 Task: Look for space in Jāmtāra, India from 2nd September, 2023 to 6th September, 2023 for 2 adults in price range Rs.15000 to Rs.20000. Place can be entire place with 1  bedroom having 1 bed and 1 bathroom. Property type can be house, flat, guest house, hotel. Booking option can be shelf check-in. Required host language is English.
Action: Mouse moved to (440, 111)
Screenshot: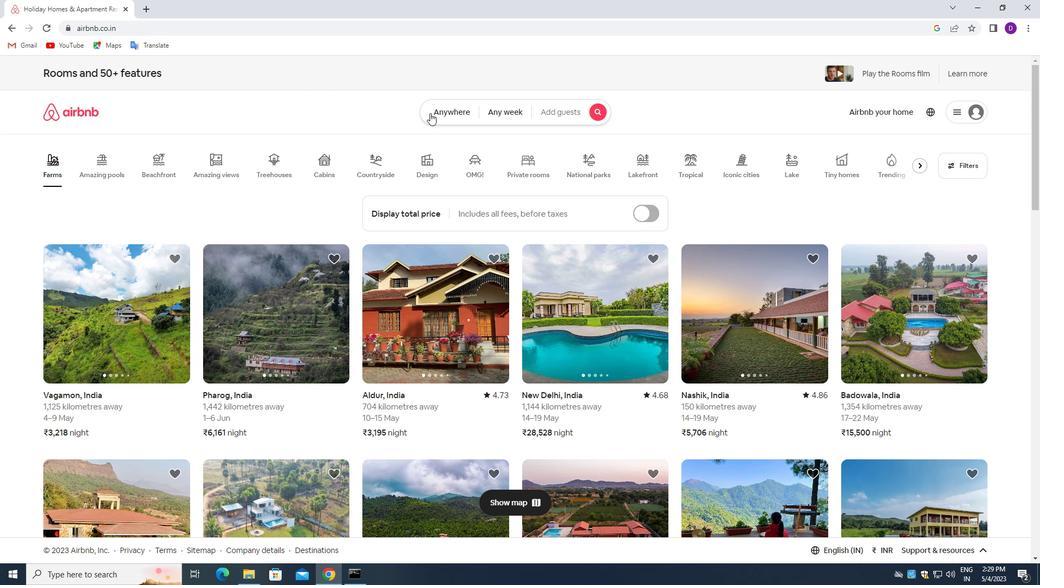 
Action: Mouse pressed left at (440, 111)
Screenshot: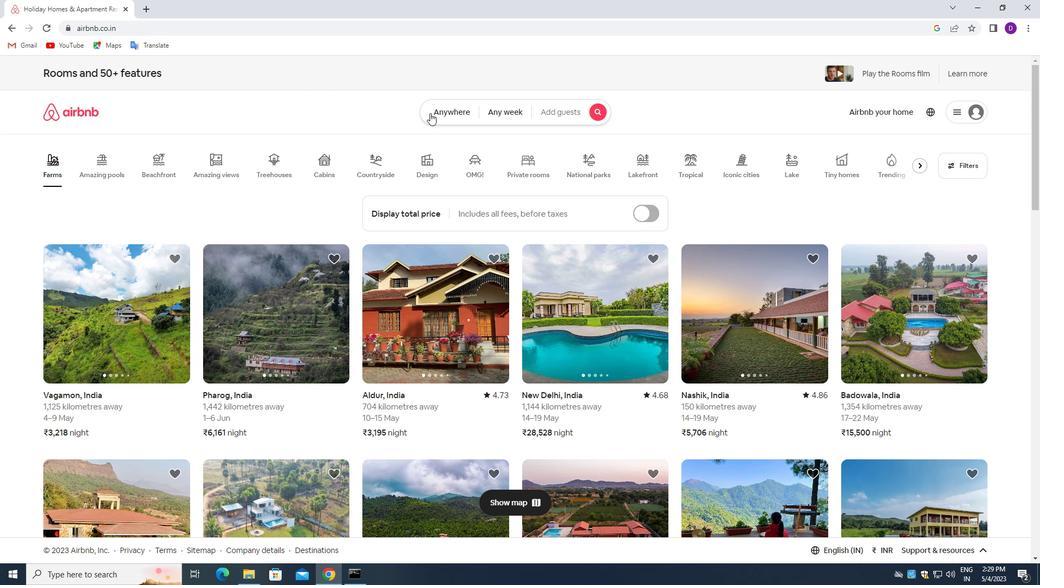 
Action: Mouse moved to (375, 152)
Screenshot: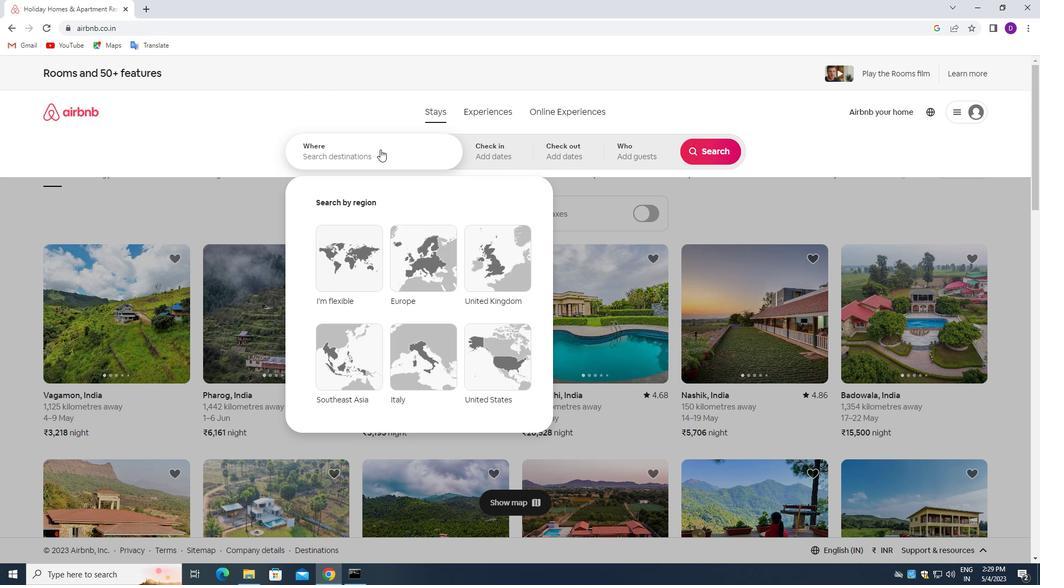 
Action: Mouse pressed left at (375, 152)
Screenshot: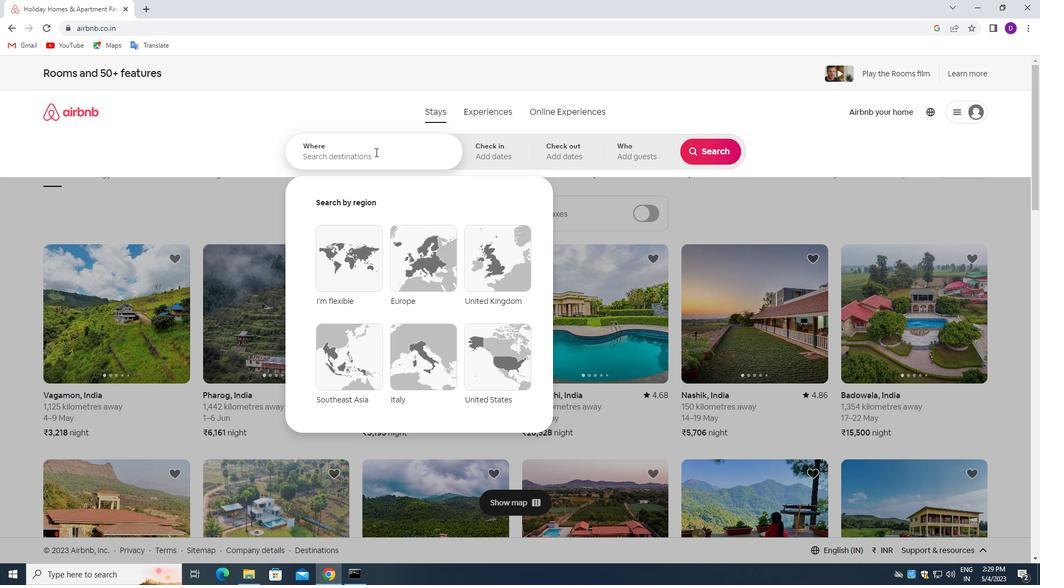 
Action: Mouse moved to (228, 141)
Screenshot: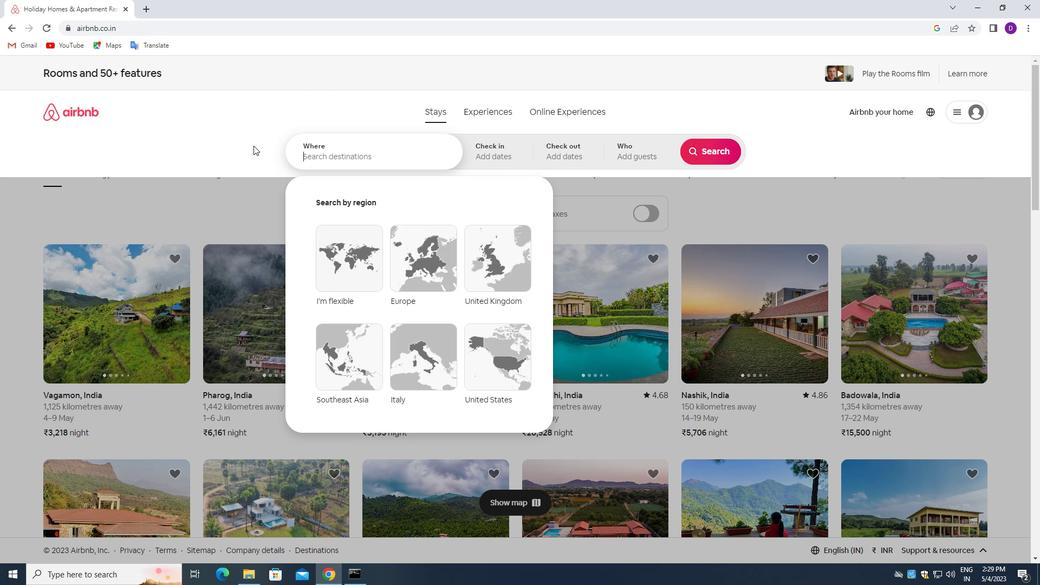 
Action: Key pressed <Key.shift>JAMTARA,<Key.space><Key.shift>INDIA<Key.enter>
Screenshot: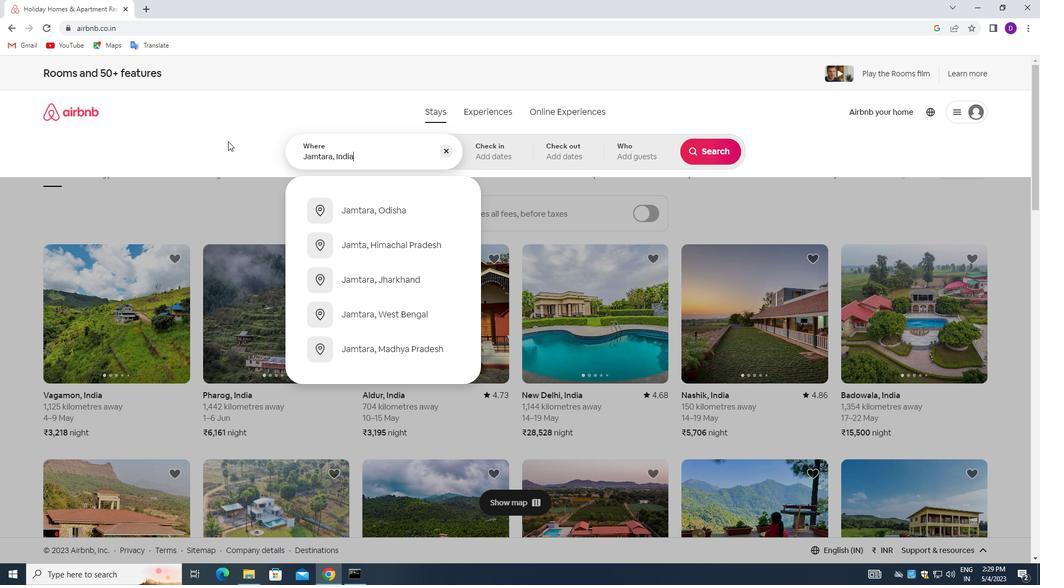
Action: Mouse moved to (705, 239)
Screenshot: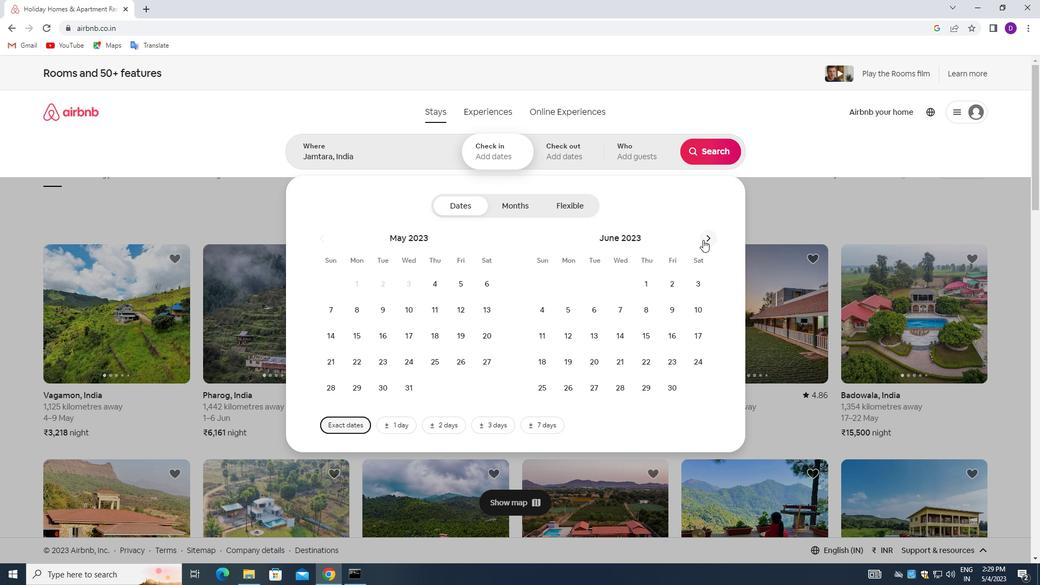 
Action: Mouse pressed left at (705, 239)
Screenshot: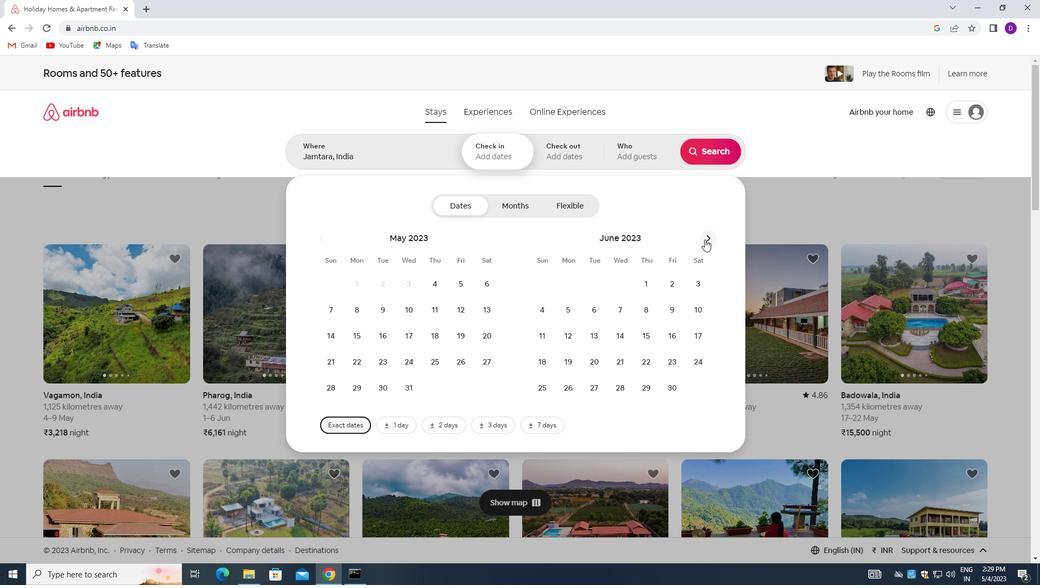 
Action: Mouse pressed left at (705, 239)
Screenshot: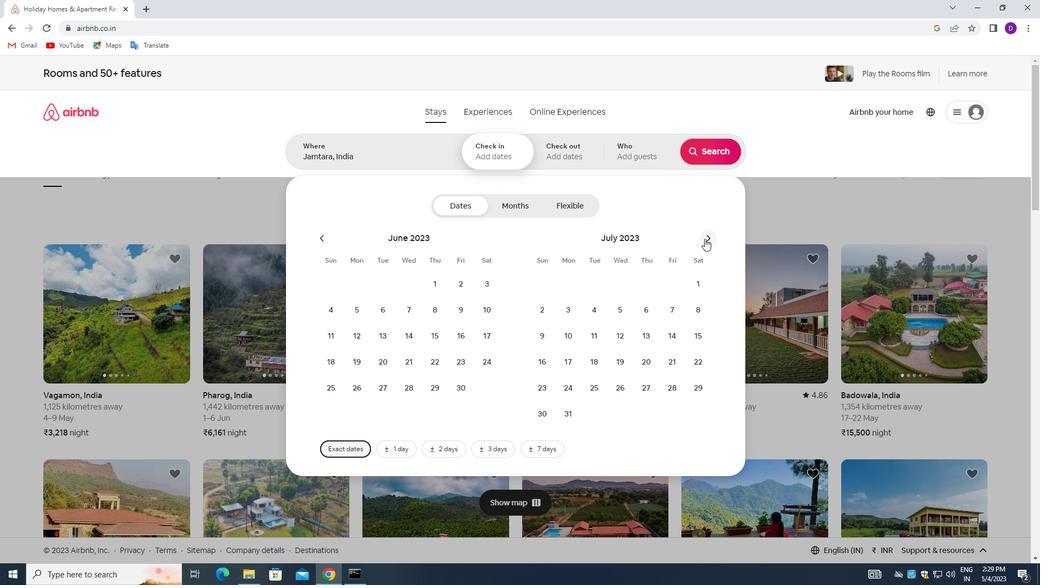 
Action: Mouse pressed left at (705, 239)
Screenshot: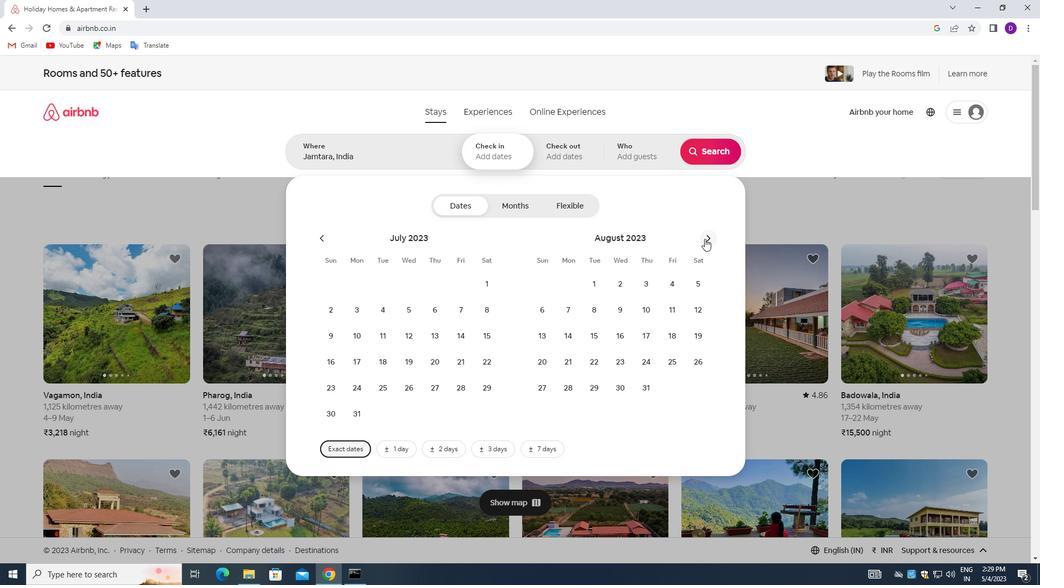 
Action: Mouse moved to (695, 278)
Screenshot: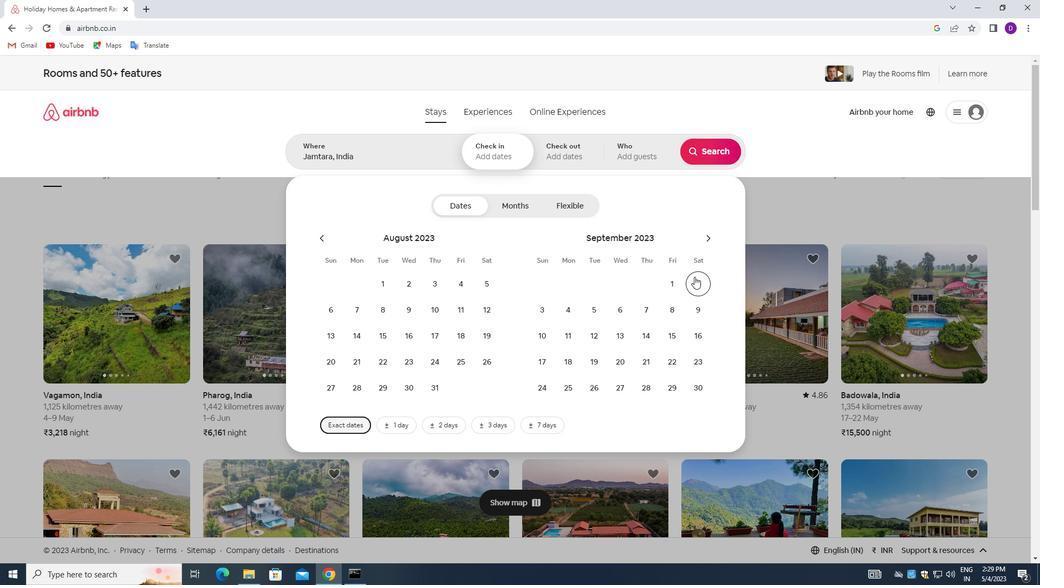 
Action: Mouse pressed left at (695, 278)
Screenshot: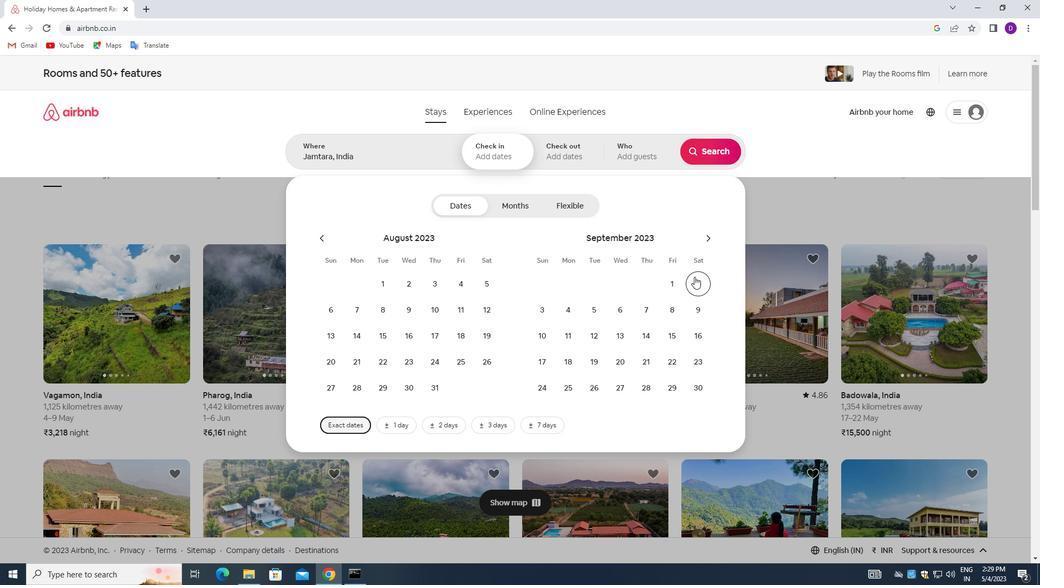 
Action: Mouse moved to (621, 308)
Screenshot: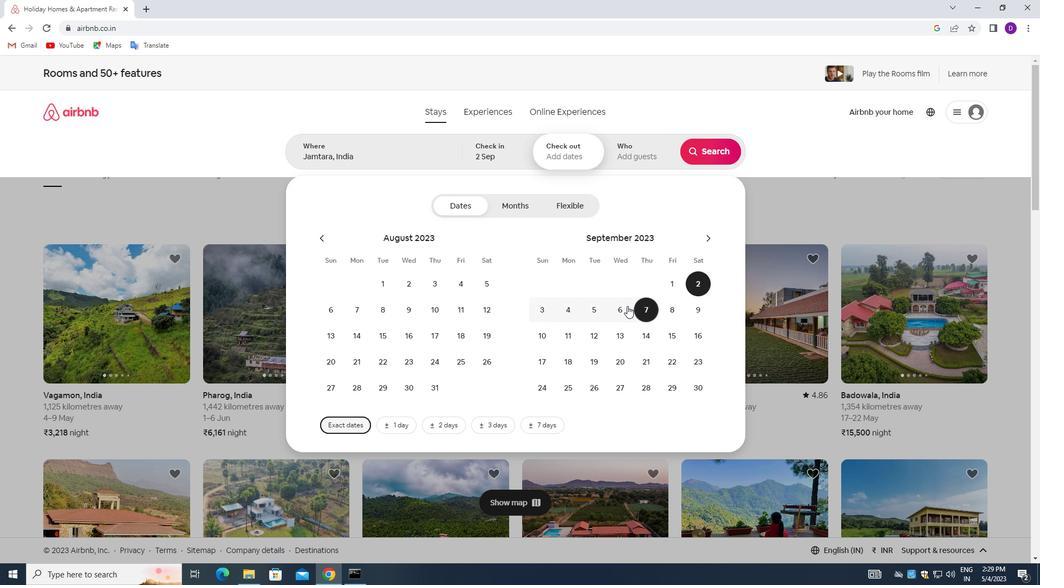 
Action: Mouse pressed left at (621, 308)
Screenshot: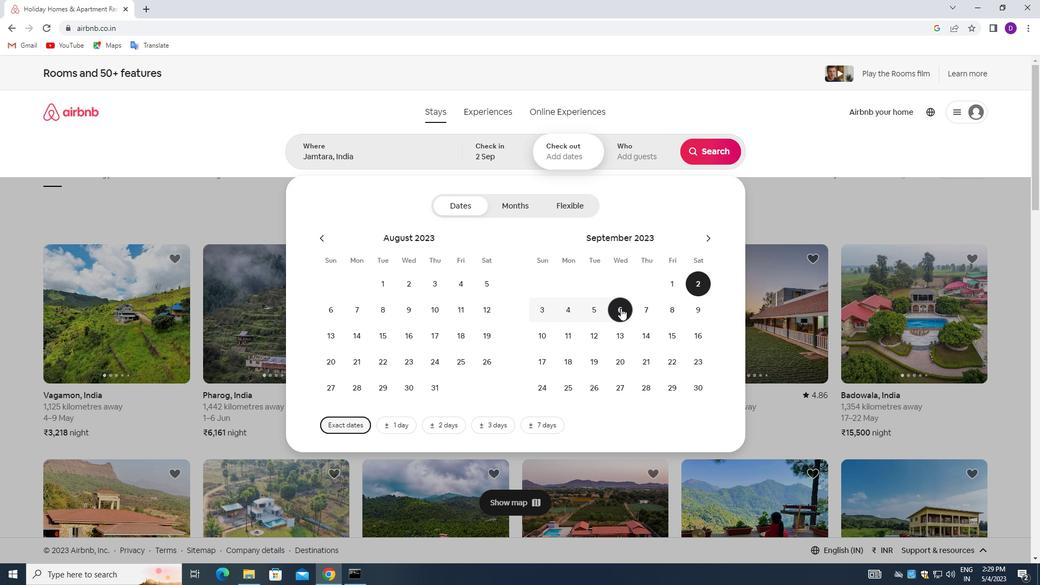 
Action: Mouse moved to (635, 156)
Screenshot: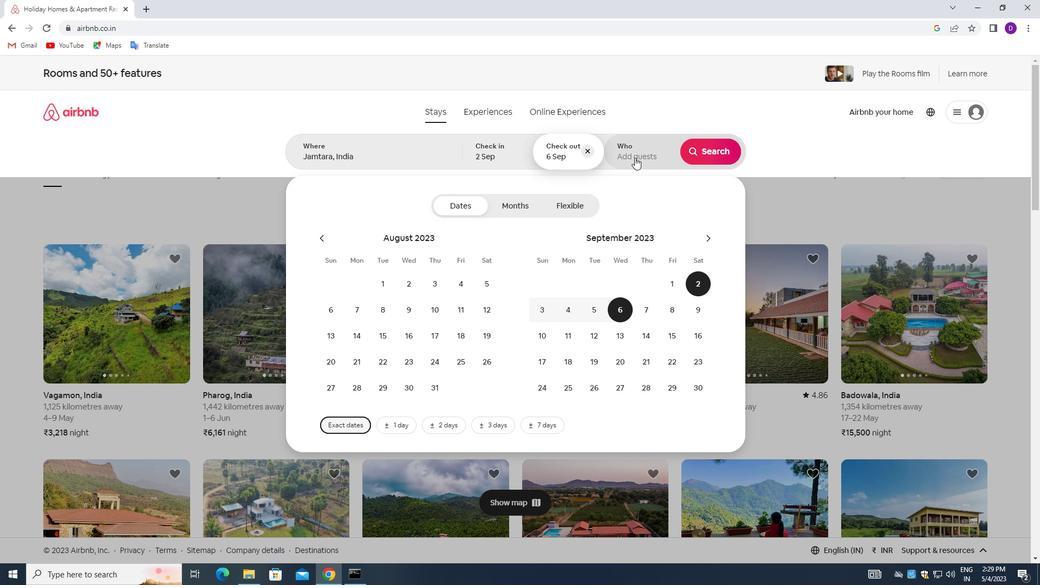 
Action: Mouse pressed left at (635, 156)
Screenshot: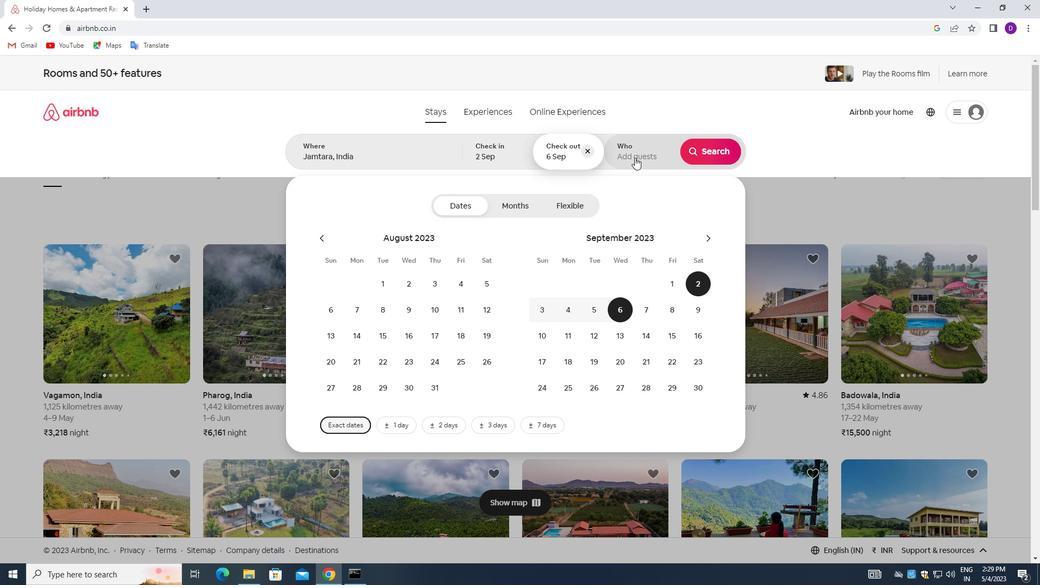 
Action: Mouse moved to (719, 205)
Screenshot: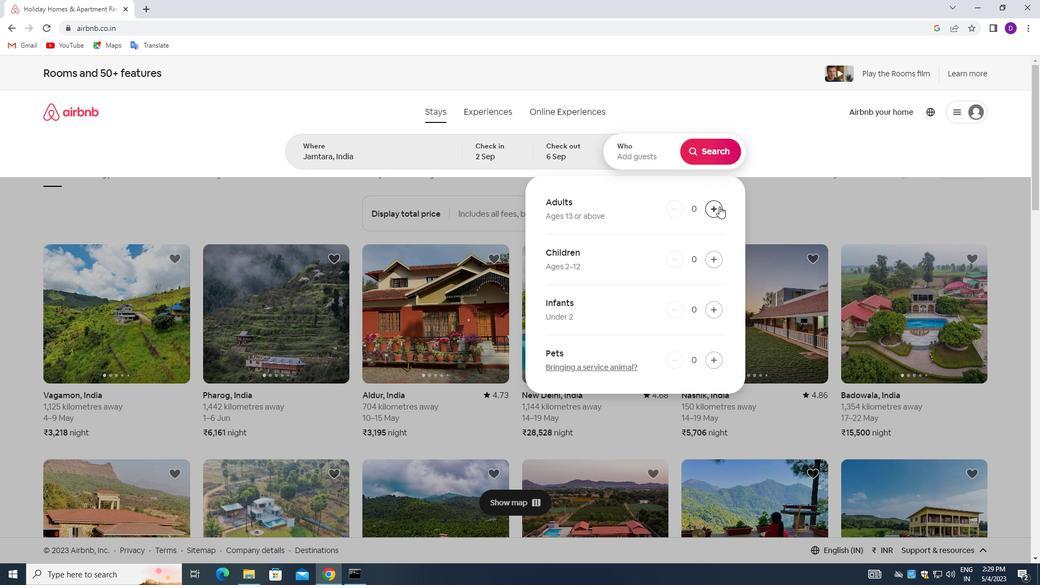 
Action: Mouse pressed left at (719, 205)
Screenshot: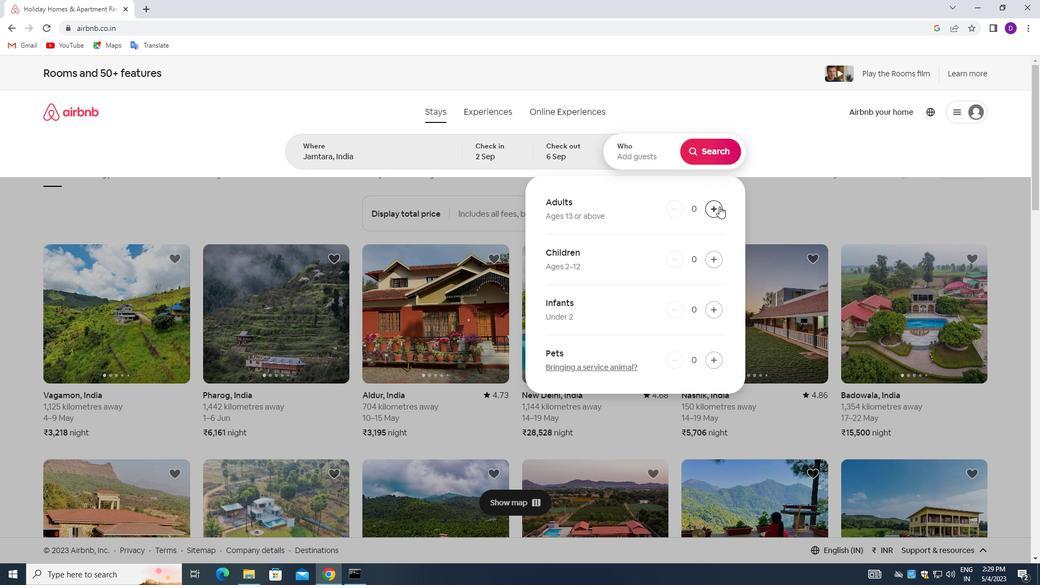 
Action: Mouse pressed left at (719, 205)
Screenshot: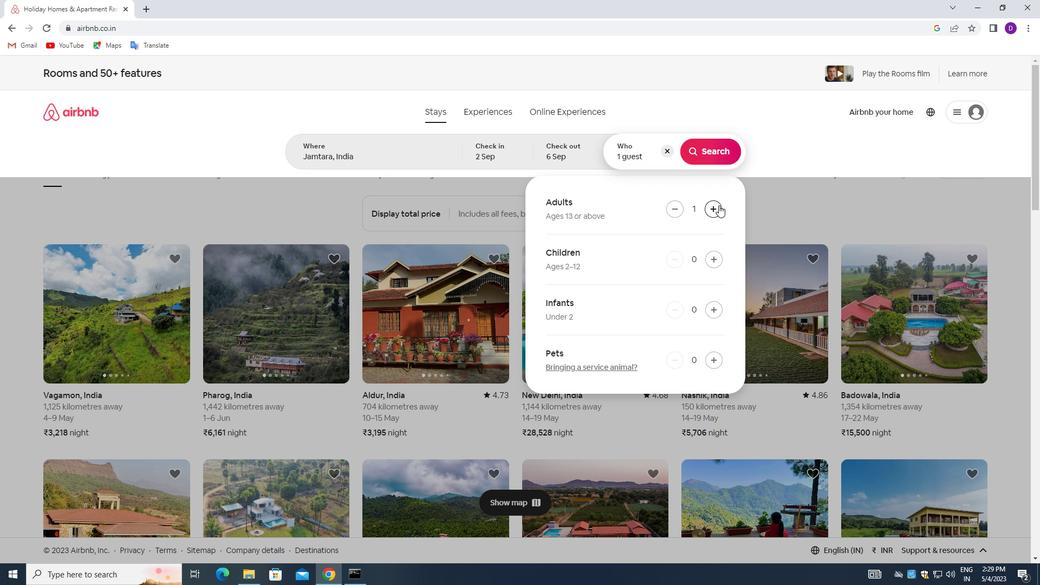 
Action: Mouse moved to (707, 144)
Screenshot: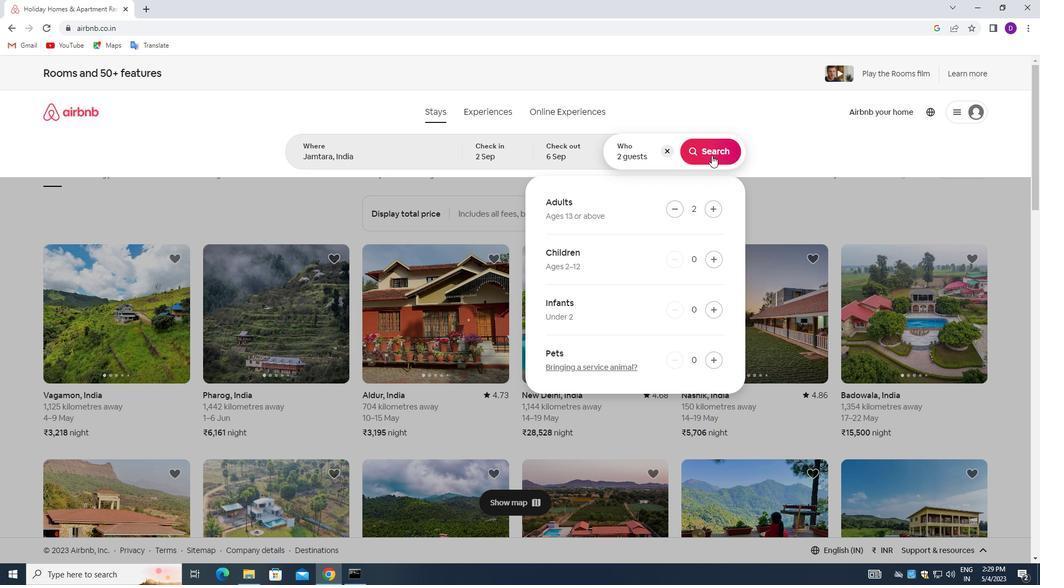 
Action: Mouse pressed left at (707, 144)
Screenshot: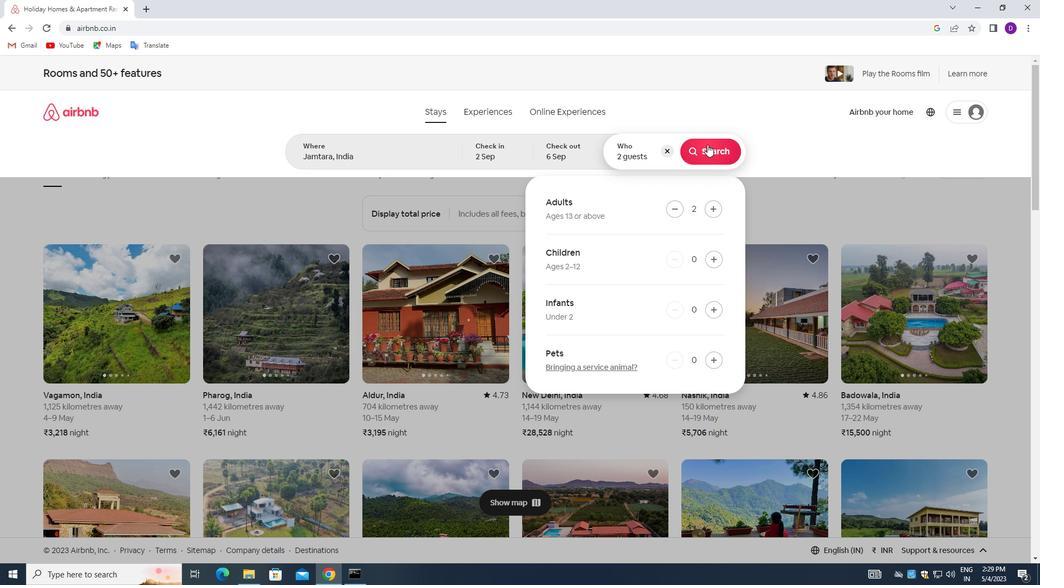 
Action: Mouse moved to (990, 121)
Screenshot: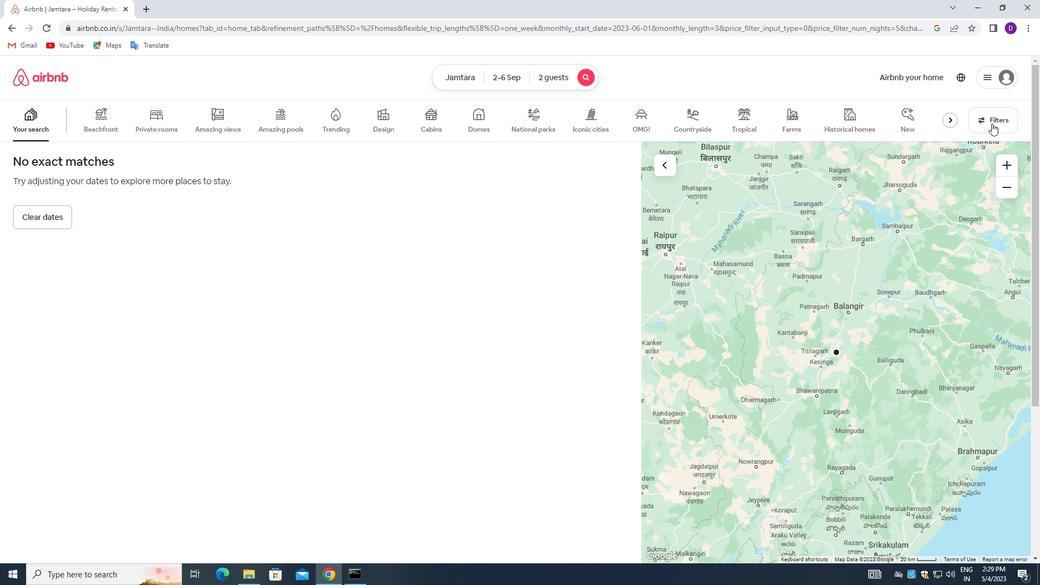 
Action: Mouse pressed left at (990, 121)
Screenshot: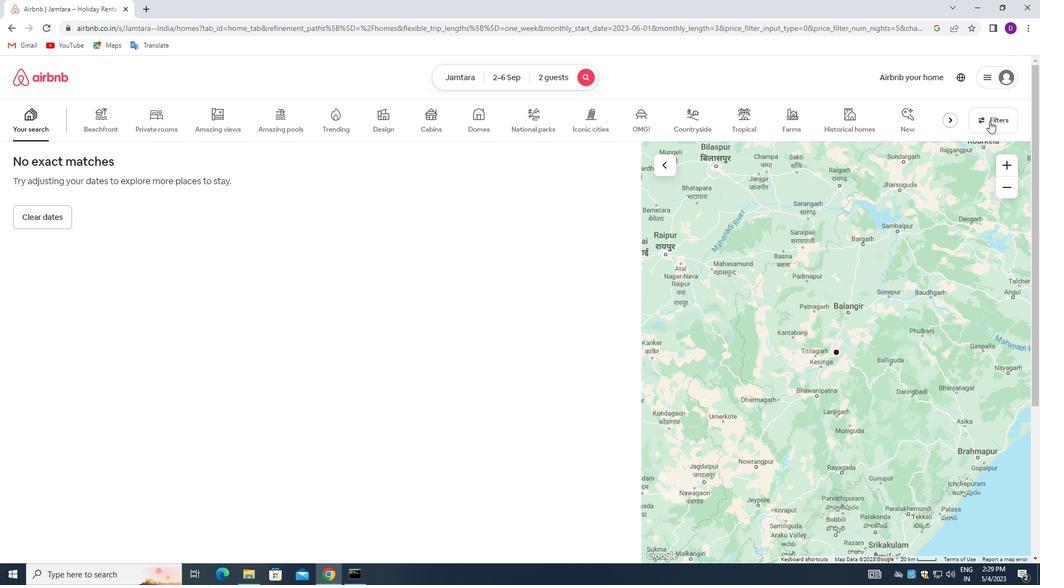 
Action: Mouse moved to (376, 190)
Screenshot: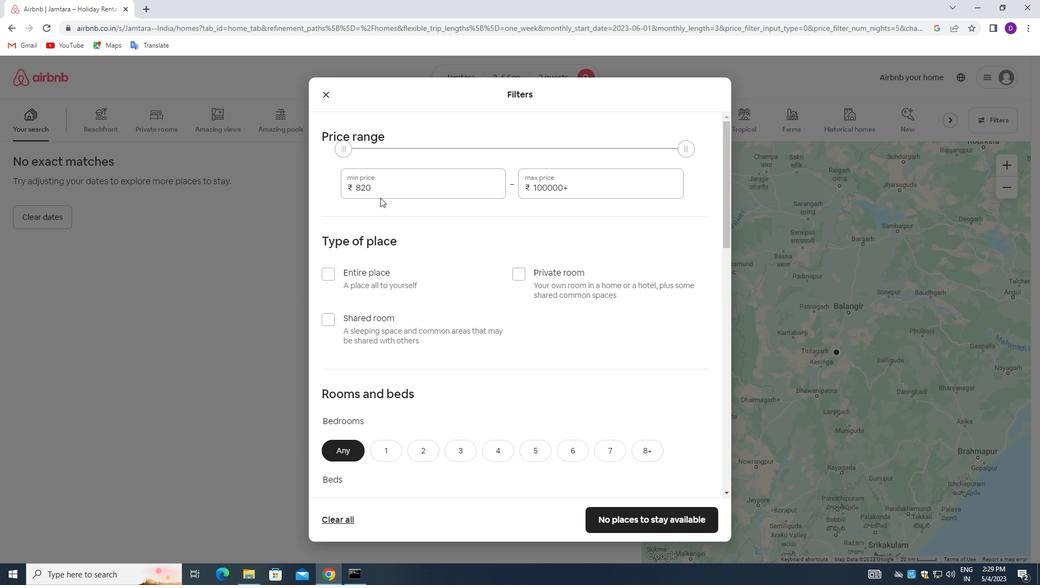 
Action: Mouse pressed left at (376, 190)
Screenshot: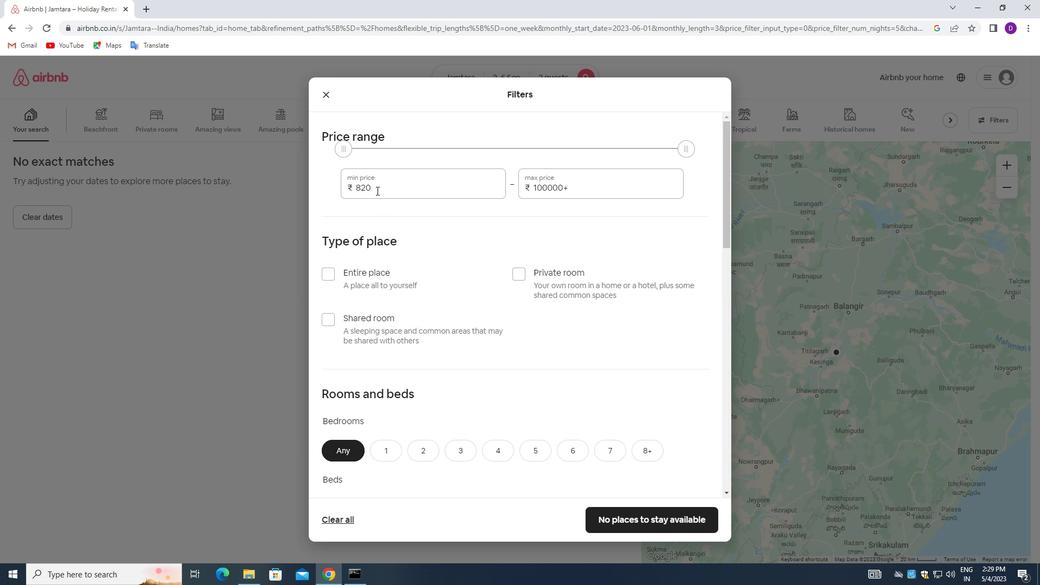 
Action: Mouse pressed left at (376, 190)
Screenshot: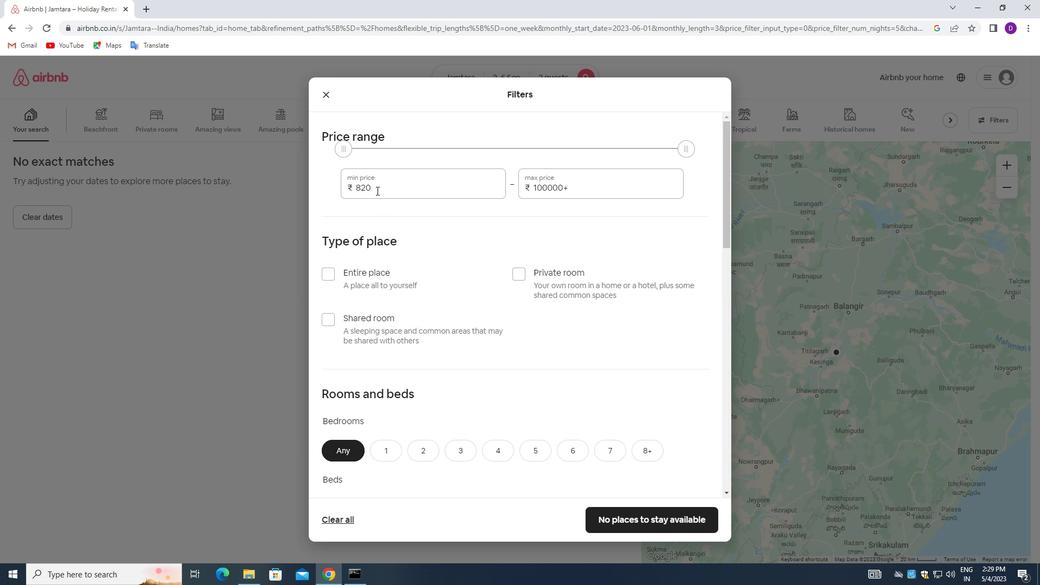 
Action: Key pressed 15000<Key.tab>20000
Screenshot: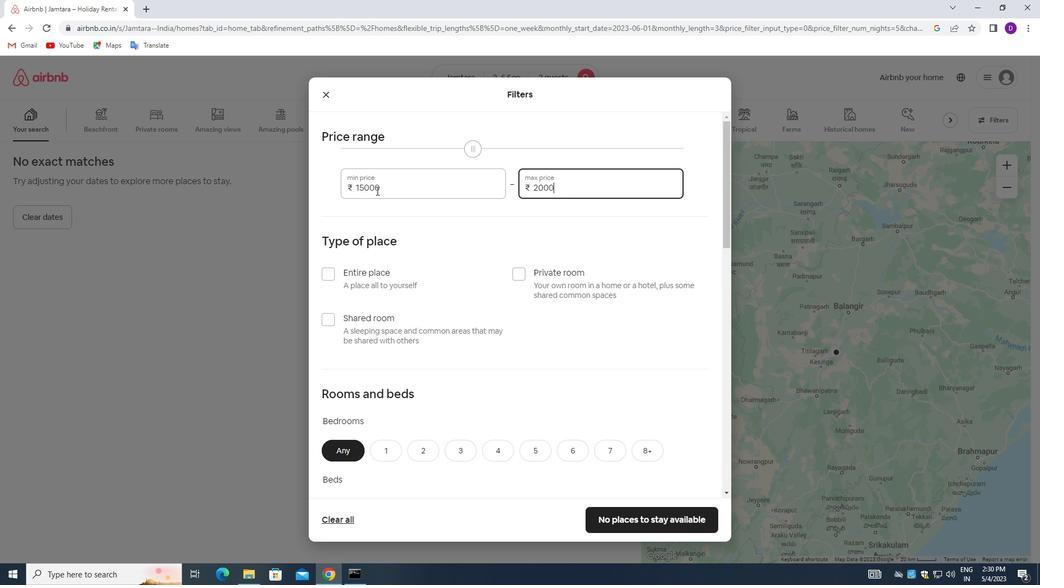 
Action: Mouse moved to (447, 275)
Screenshot: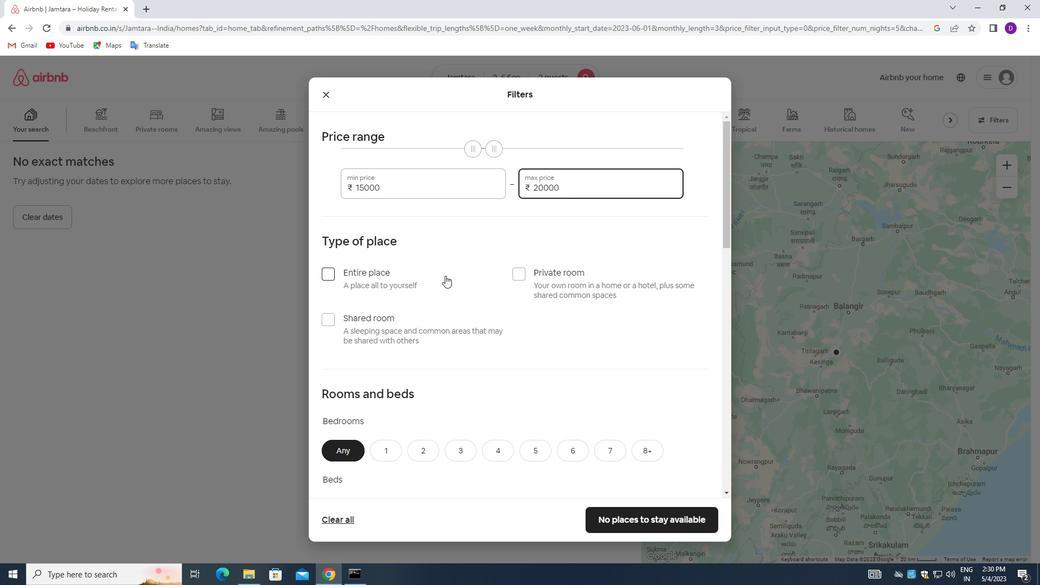 
Action: Mouse scrolled (447, 275) with delta (0, 0)
Screenshot: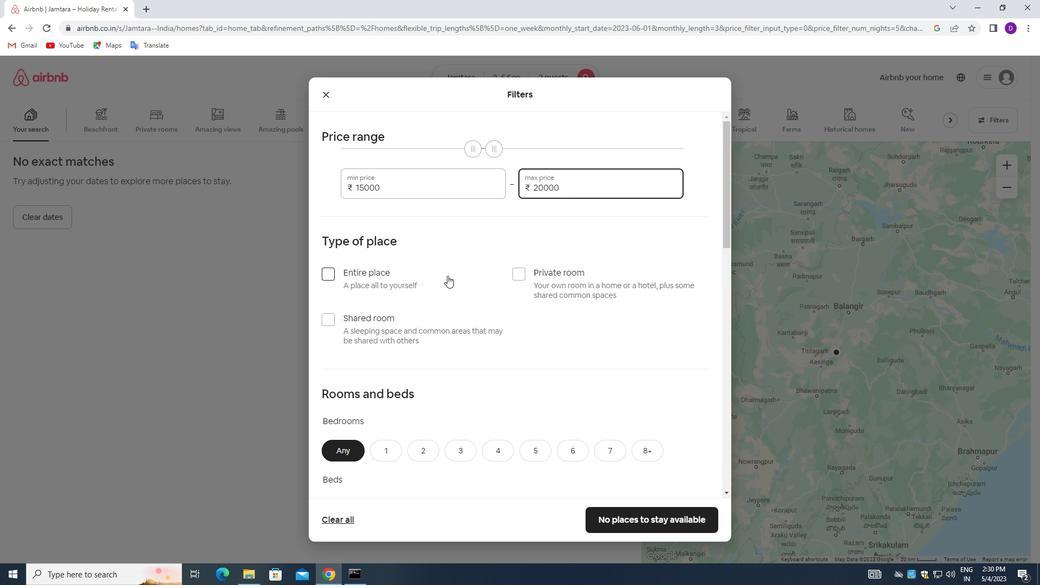 
Action: Mouse moved to (334, 220)
Screenshot: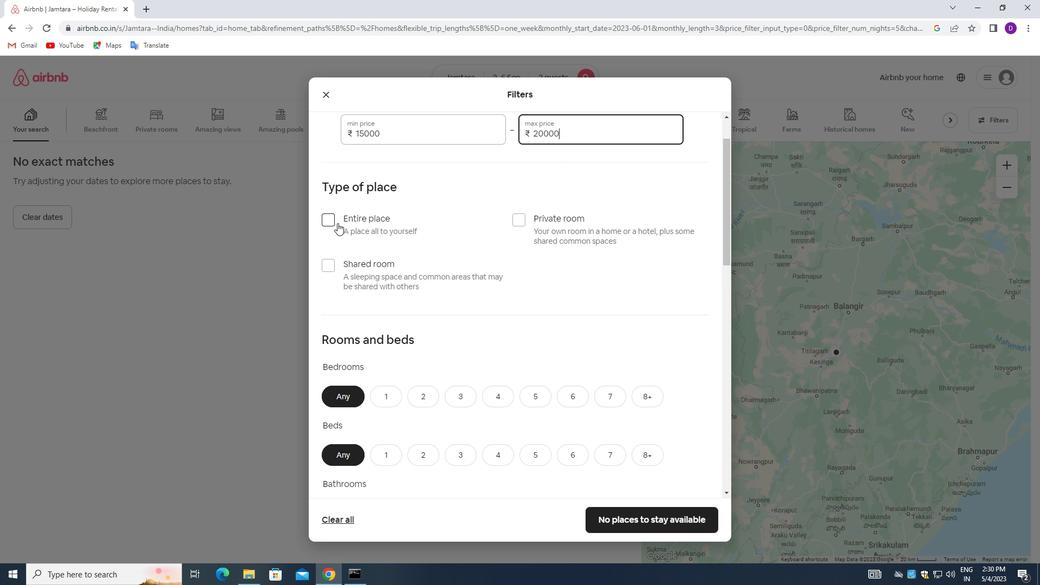 
Action: Mouse pressed left at (334, 220)
Screenshot: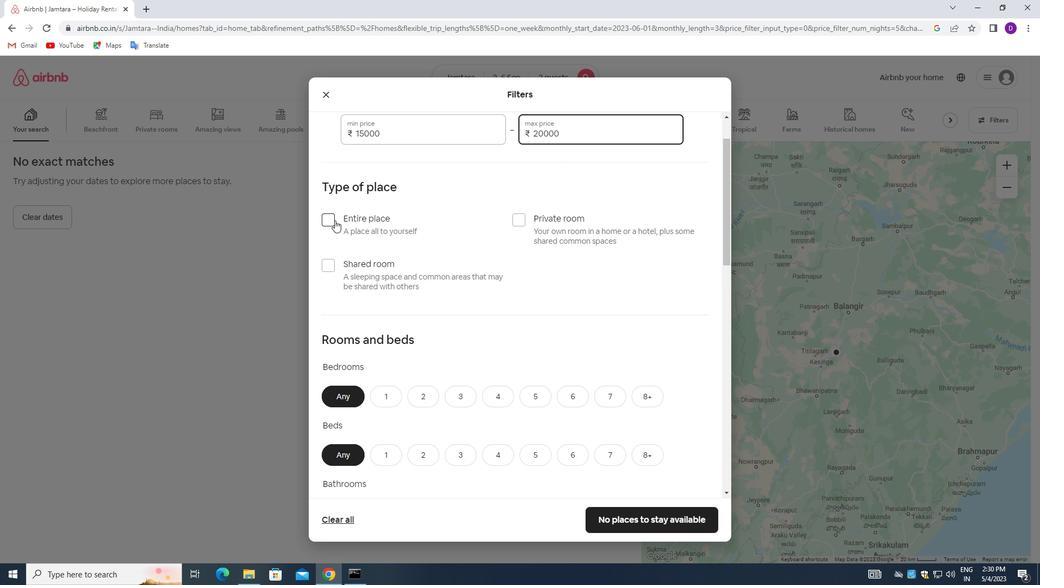 
Action: Mouse moved to (423, 242)
Screenshot: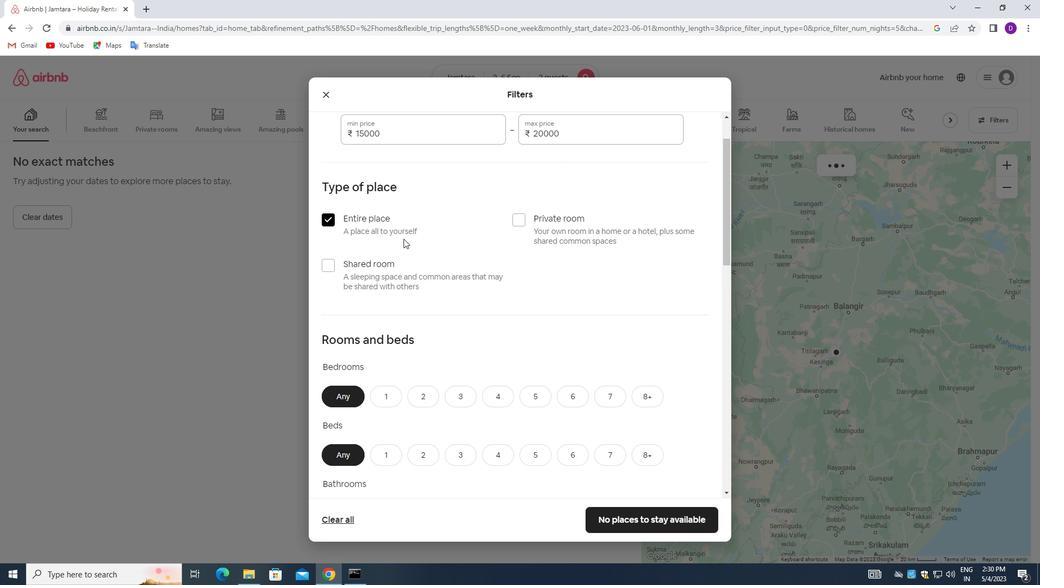 
Action: Mouse scrolled (423, 242) with delta (0, 0)
Screenshot: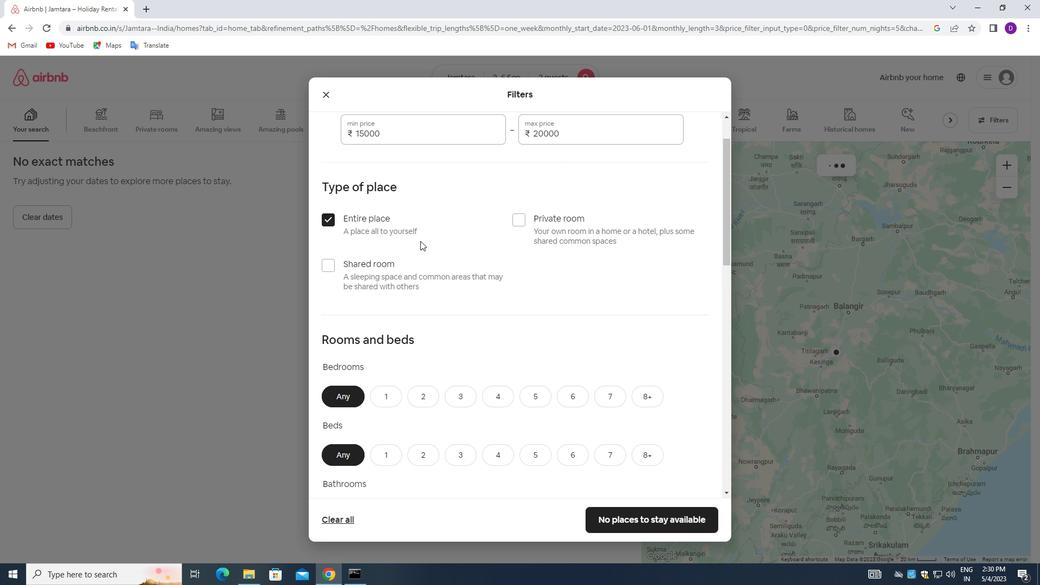
Action: Mouse moved to (423, 243)
Screenshot: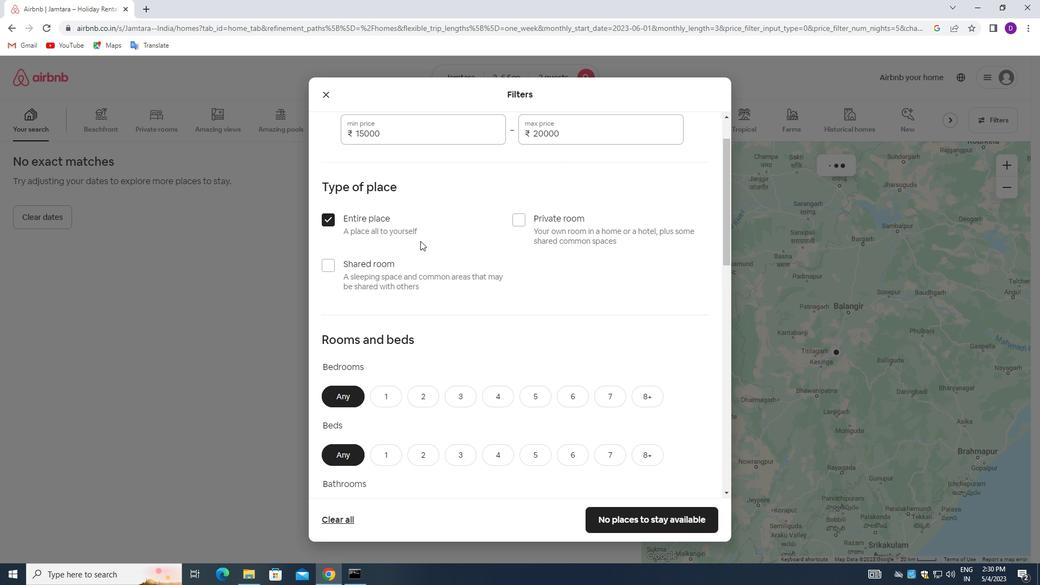 
Action: Mouse scrolled (423, 243) with delta (0, 0)
Screenshot: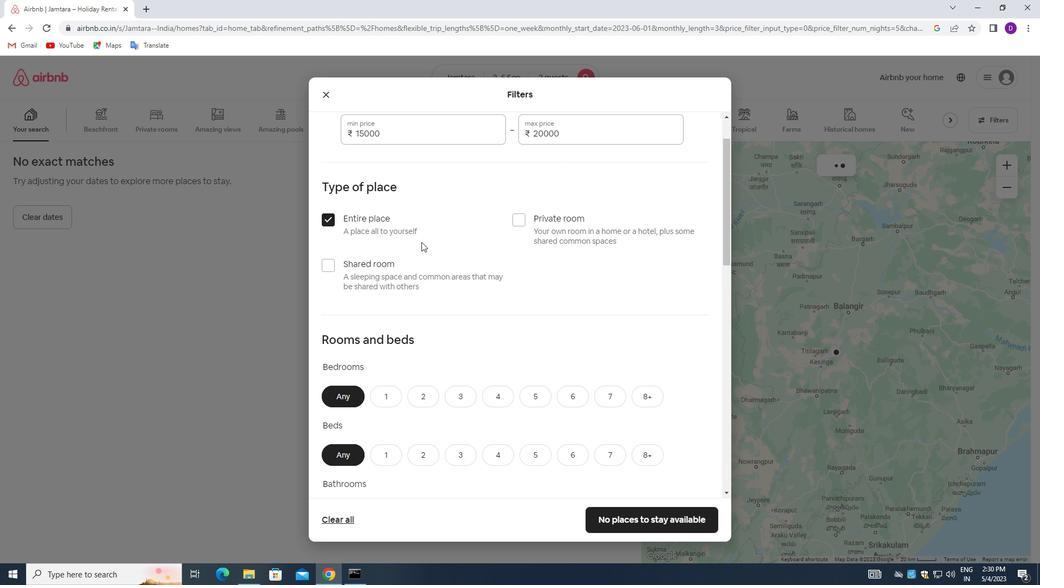 
Action: Mouse scrolled (423, 243) with delta (0, 0)
Screenshot: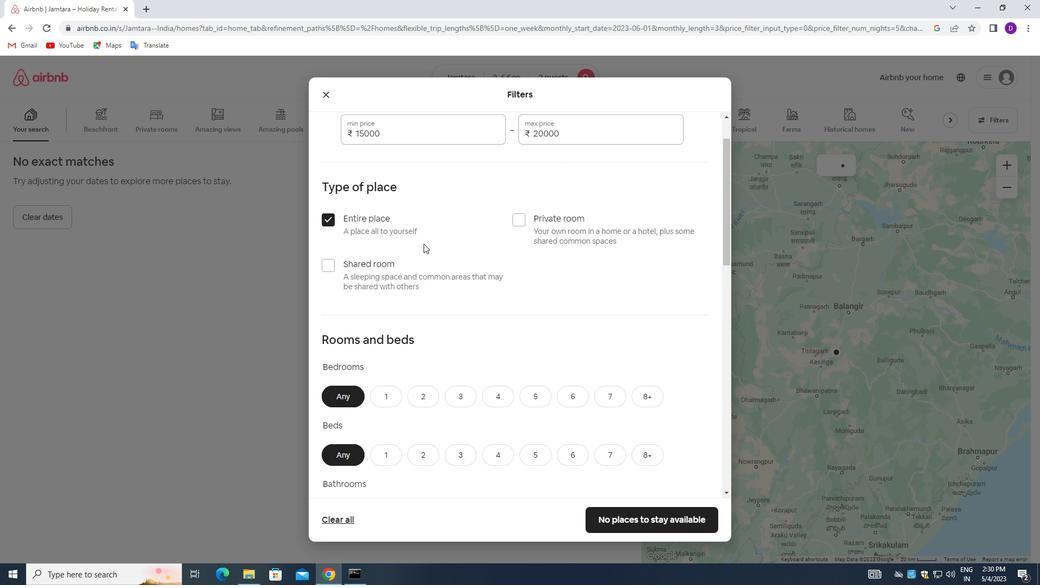 
Action: Mouse moved to (390, 236)
Screenshot: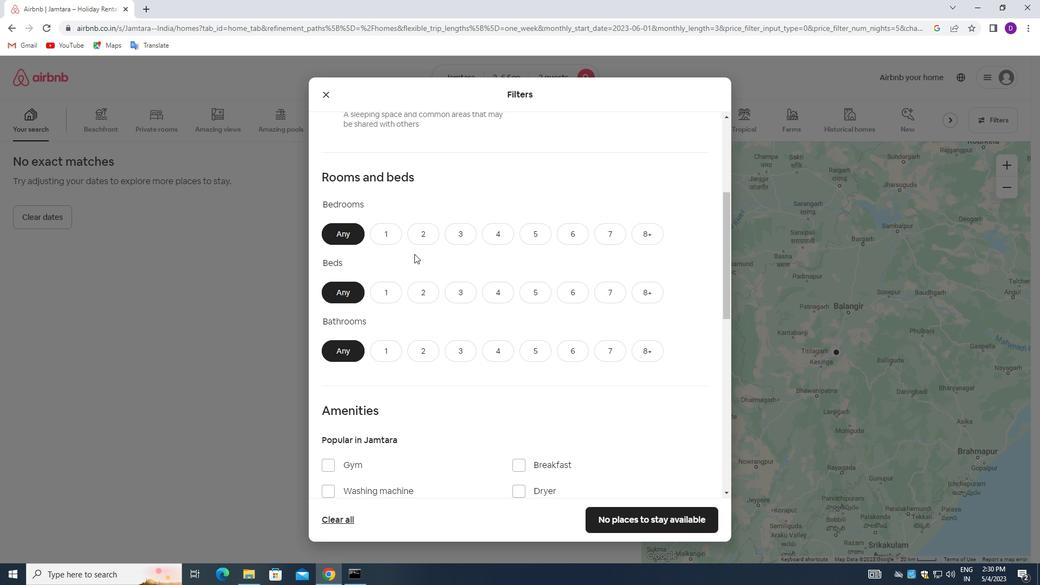 
Action: Mouse pressed left at (390, 236)
Screenshot: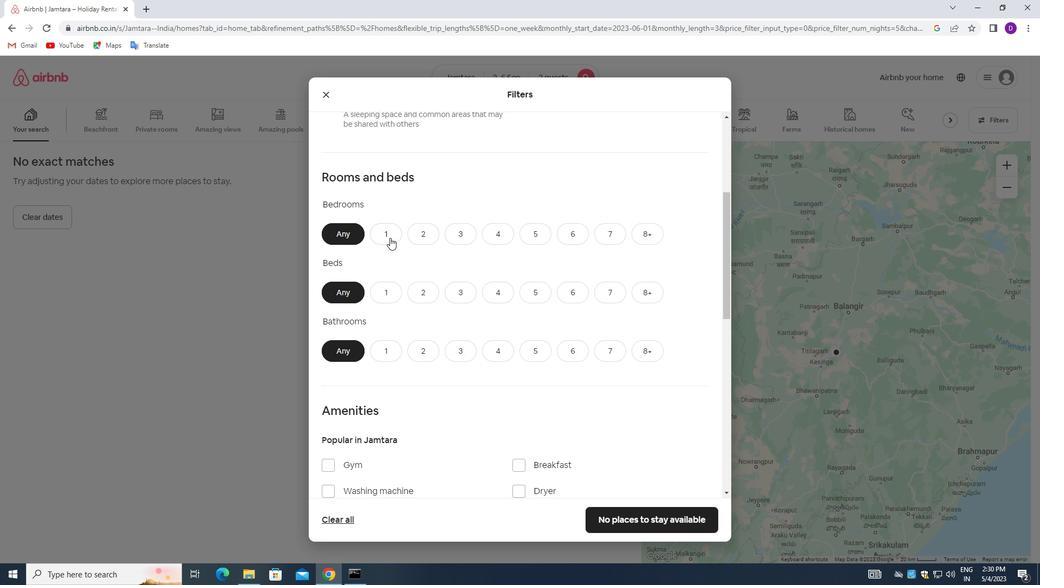 
Action: Mouse moved to (388, 286)
Screenshot: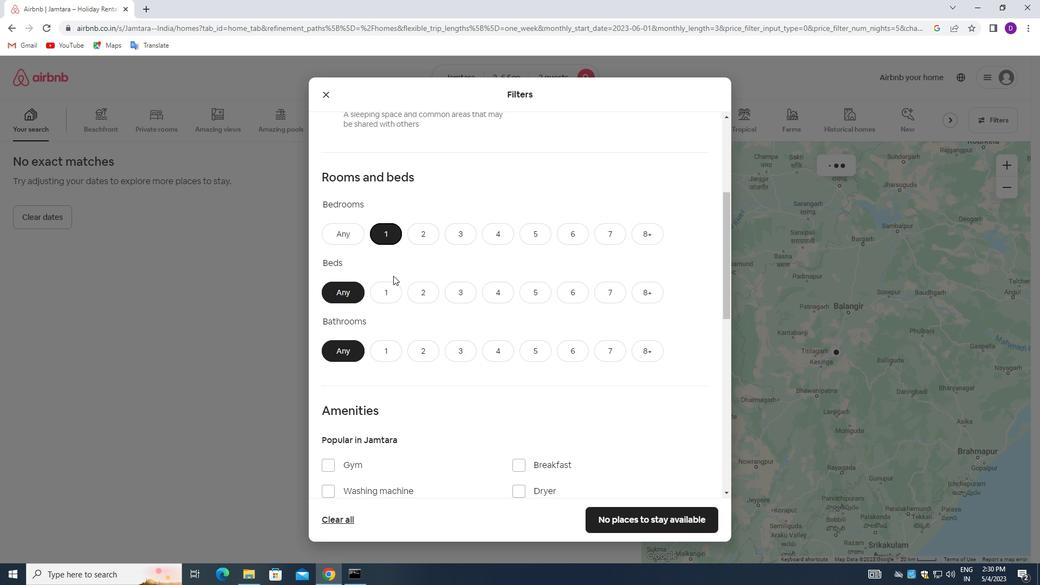 
Action: Mouse pressed left at (388, 286)
Screenshot: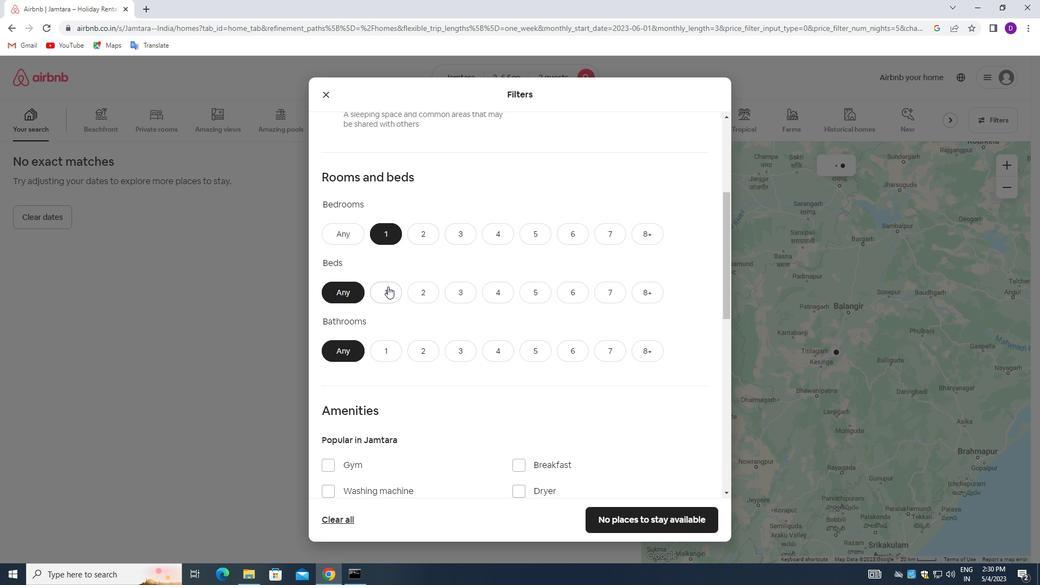 
Action: Mouse moved to (395, 352)
Screenshot: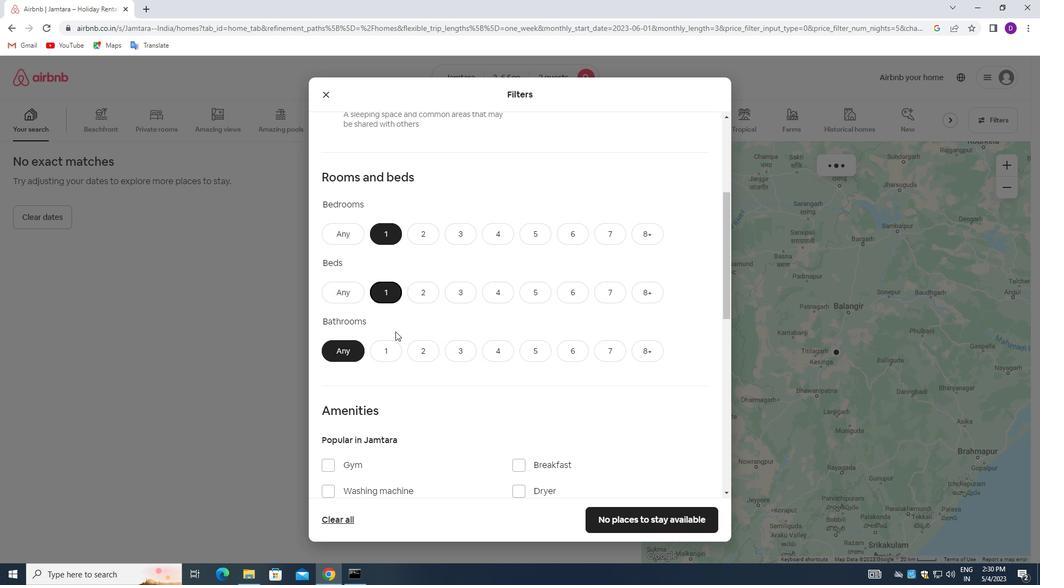 
Action: Mouse pressed left at (395, 352)
Screenshot: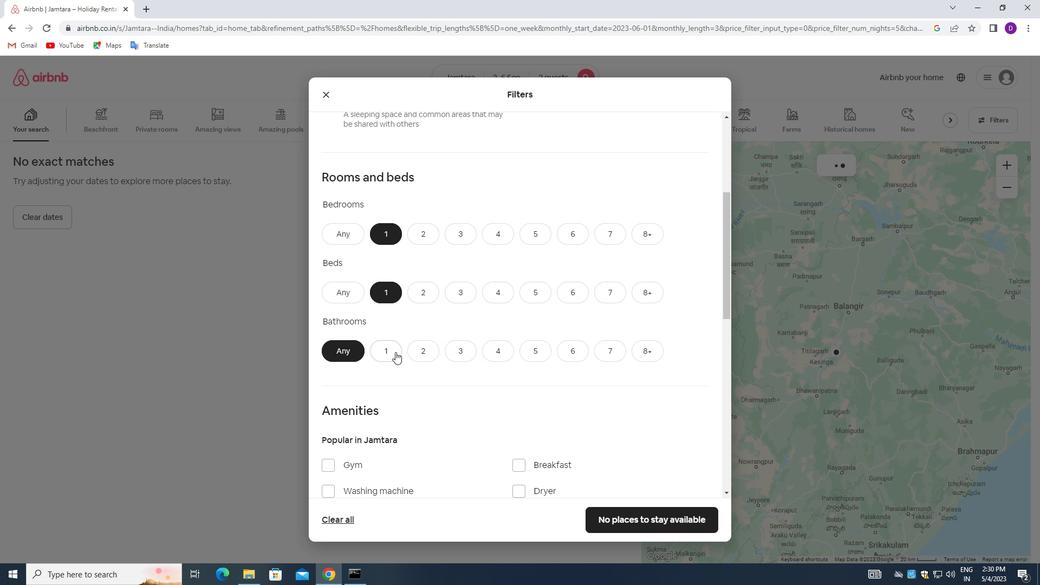 
Action: Mouse moved to (423, 270)
Screenshot: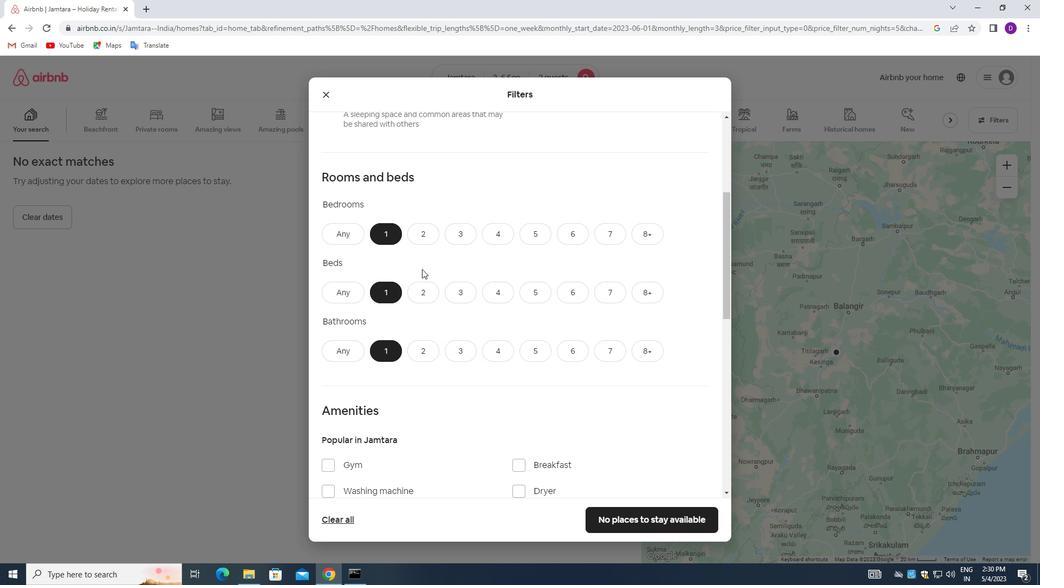 
Action: Mouse scrolled (423, 270) with delta (0, 0)
Screenshot: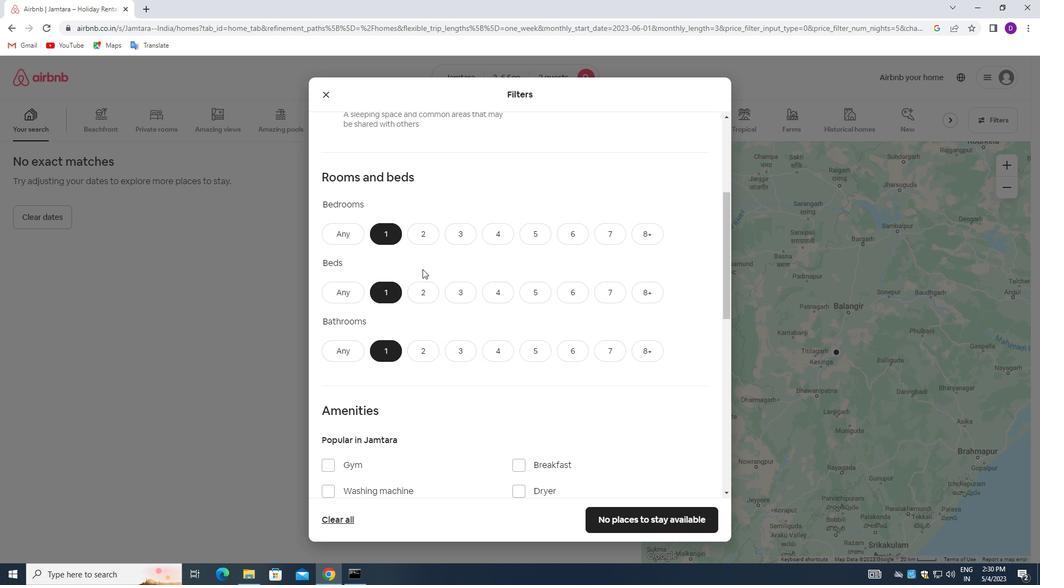 
Action: Mouse moved to (423, 271)
Screenshot: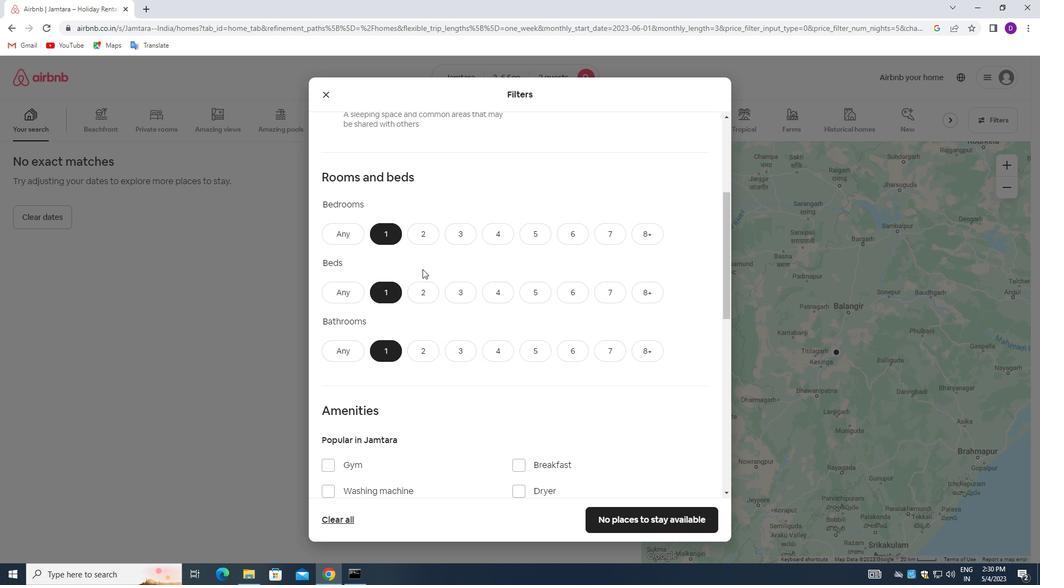 
Action: Mouse scrolled (423, 270) with delta (0, 0)
Screenshot: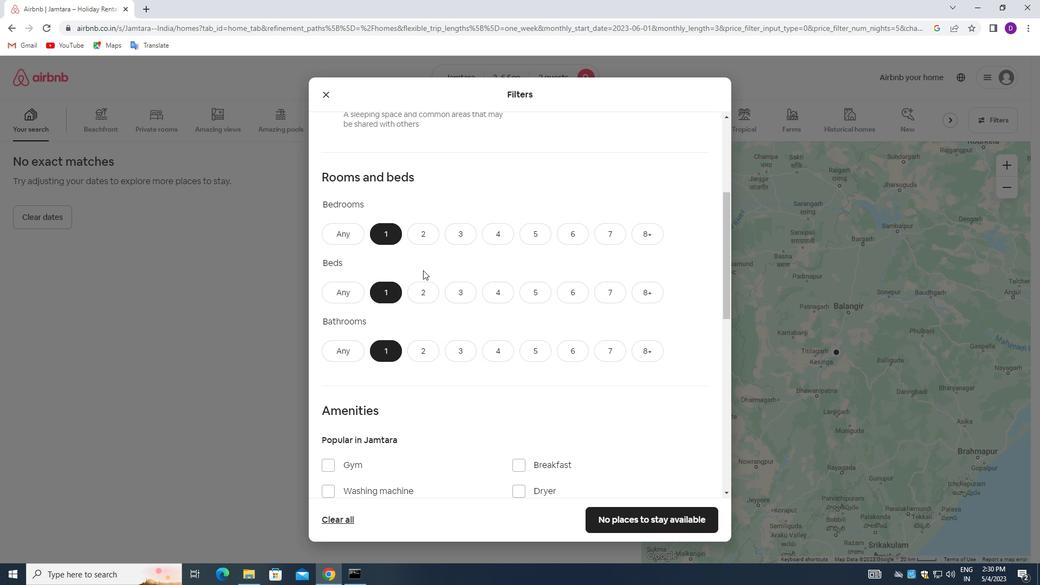 
Action: Mouse moved to (423, 273)
Screenshot: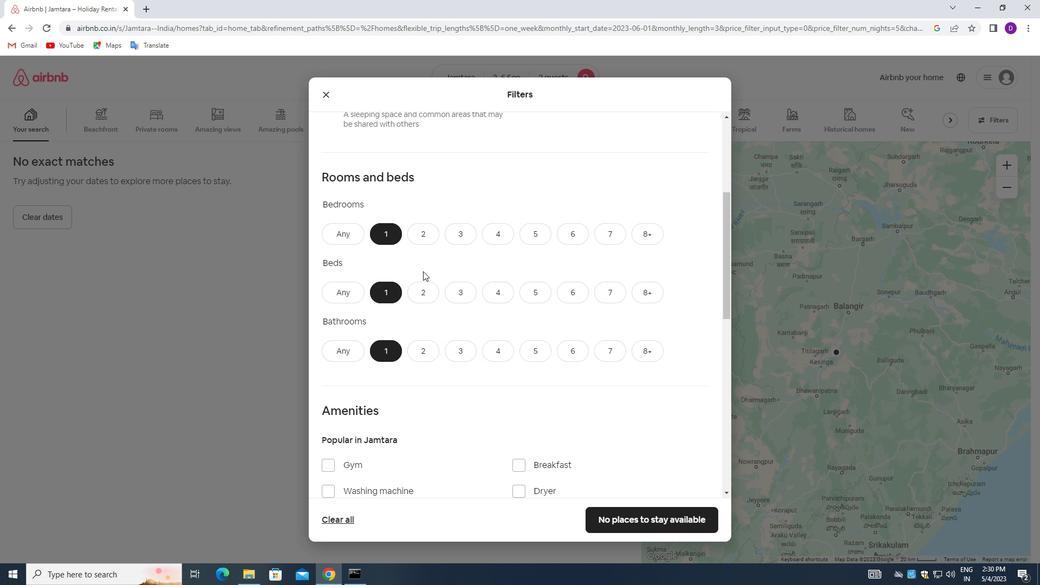 
Action: Mouse scrolled (423, 272) with delta (0, 0)
Screenshot: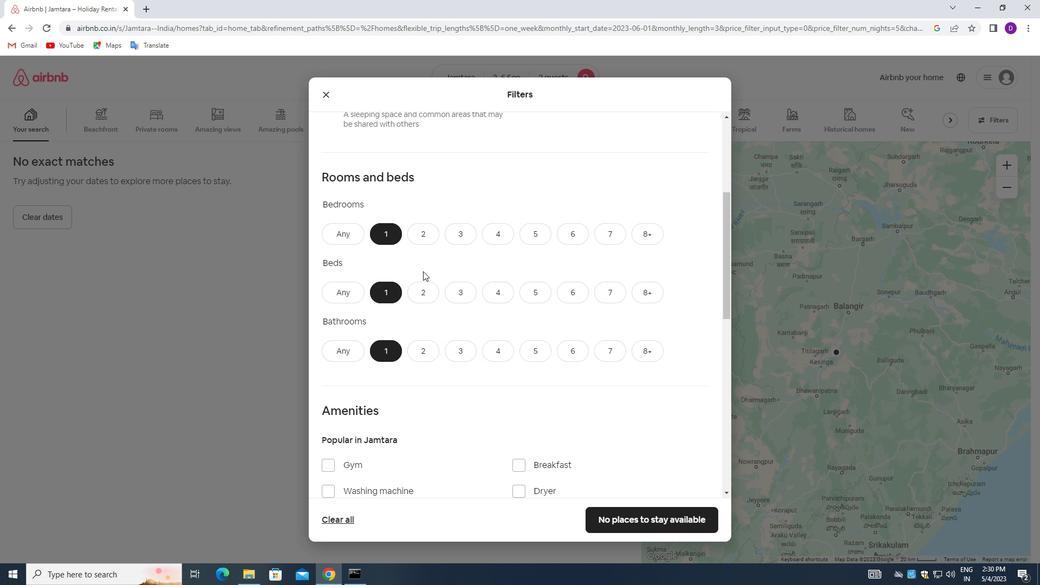 
Action: Mouse moved to (435, 287)
Screenshot: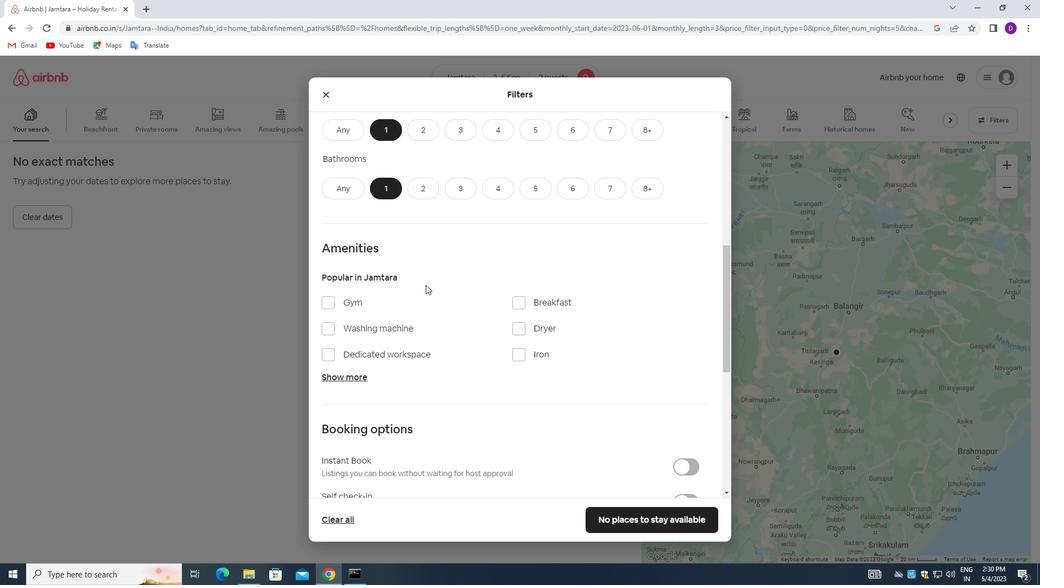 
Action: Mouse scrolled (435, 287) with delta (0, 0)
Screenshot: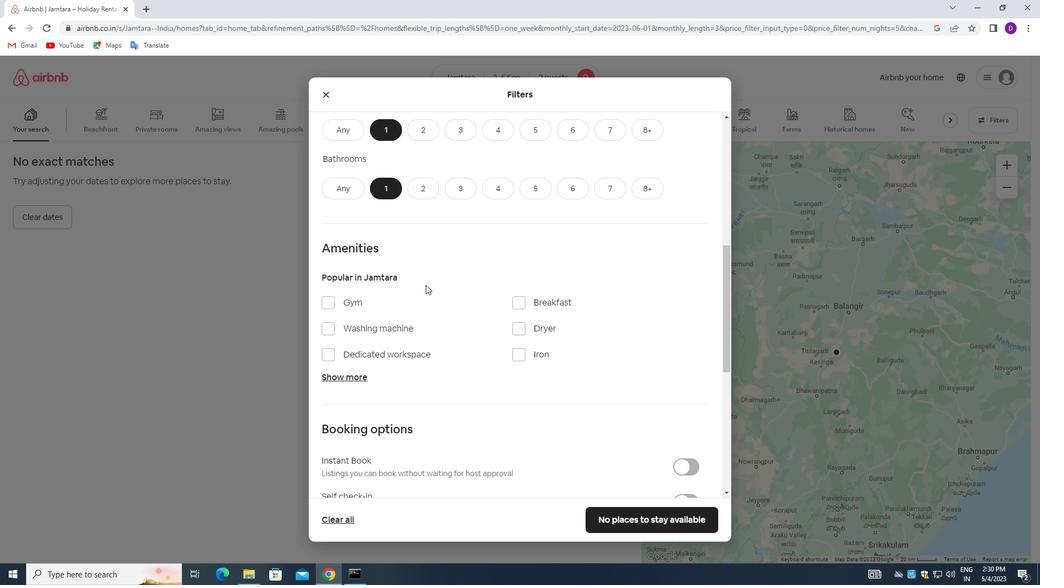 
Action: Mouse moved to (438, 289)
Screenshot: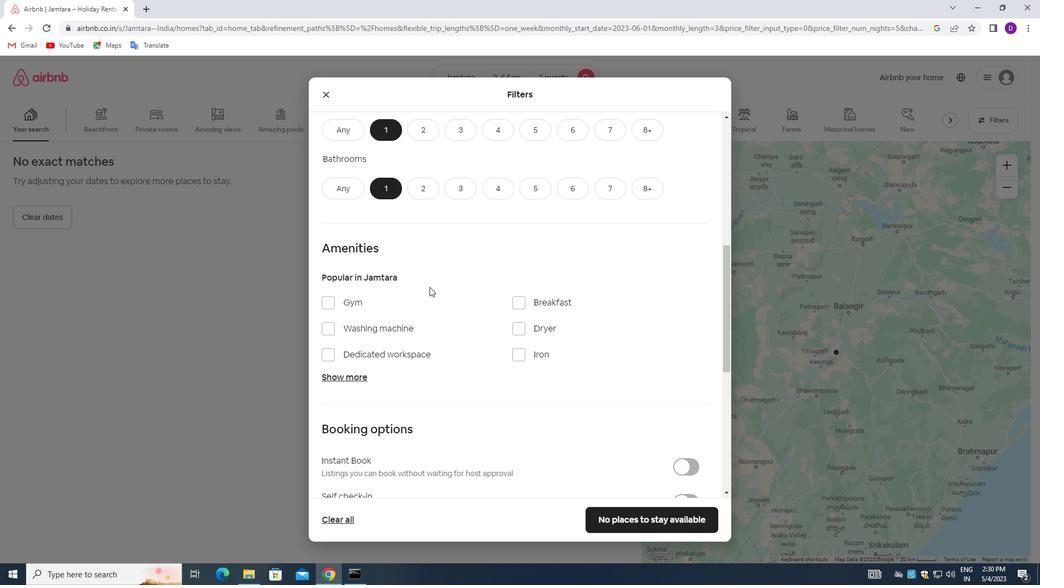 
Action: Mouse scrolled (438, 288) with delta (0, 0)
Screenshot: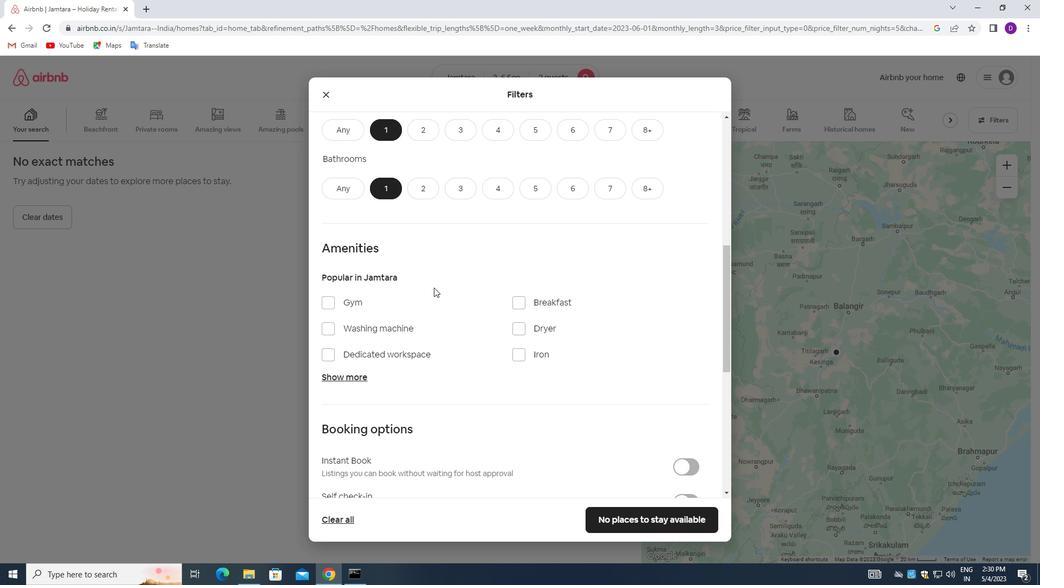 
Action: Mouse moved to (440, 289)
Screenshot: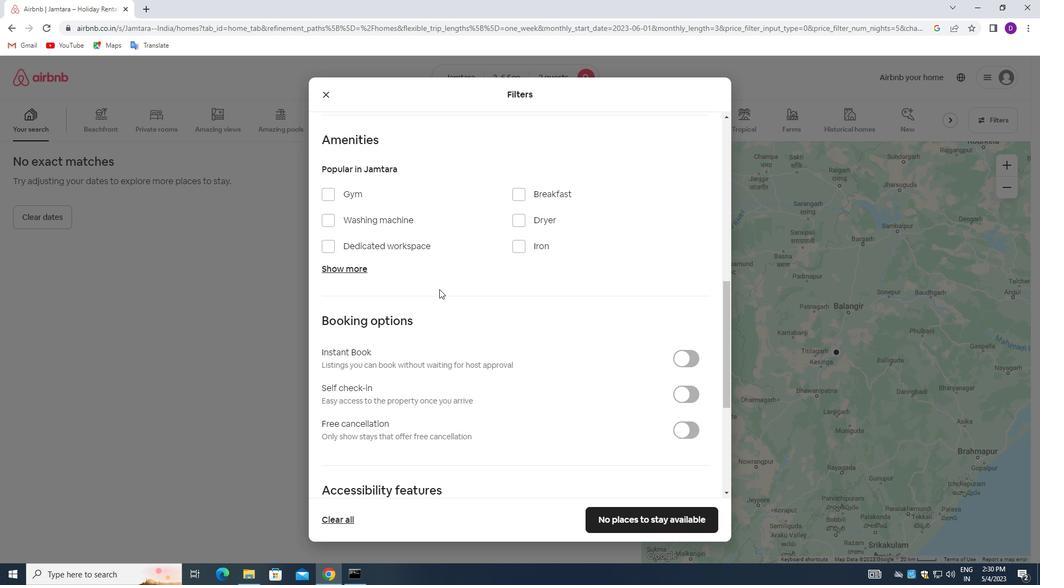 
Action: Mouse scrolled (440, 288) with delta (0, 0)
Screenshot: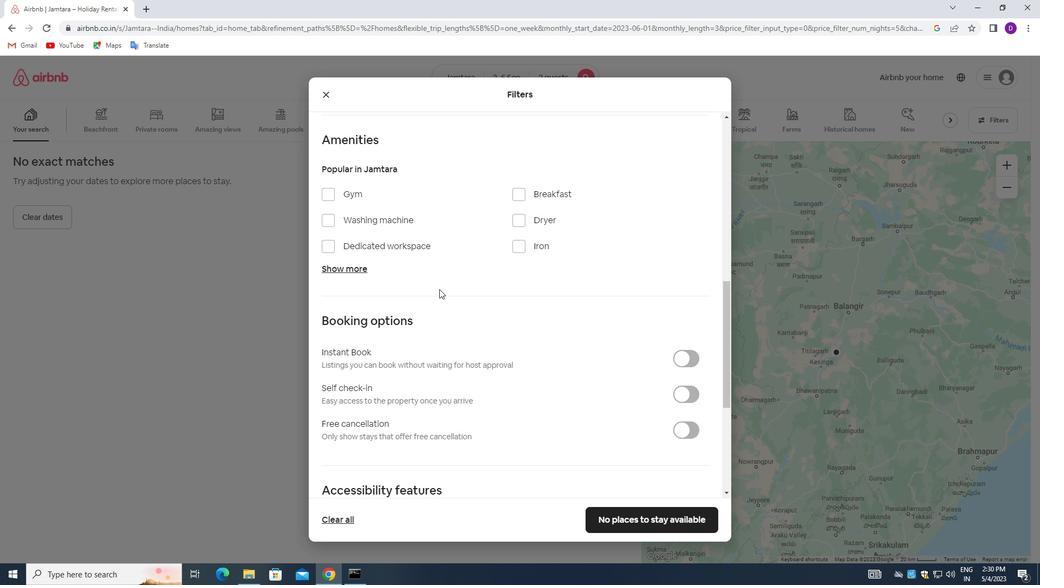 
Action: Mouse moved to (441, 289)
Screenshot: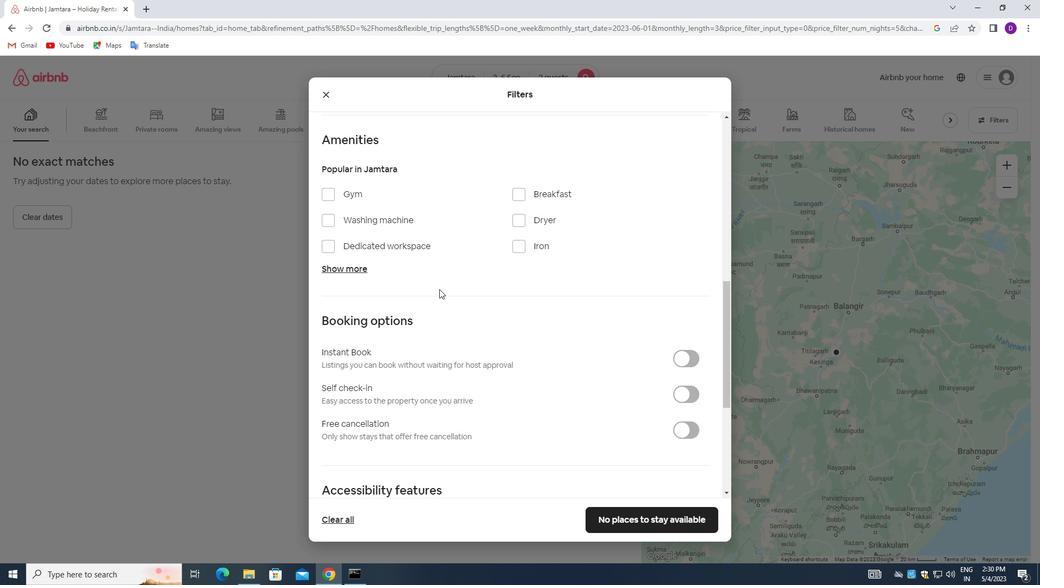 
Action: Mouse scrolled (441, 289) with delta (0, 0)
Screenshot: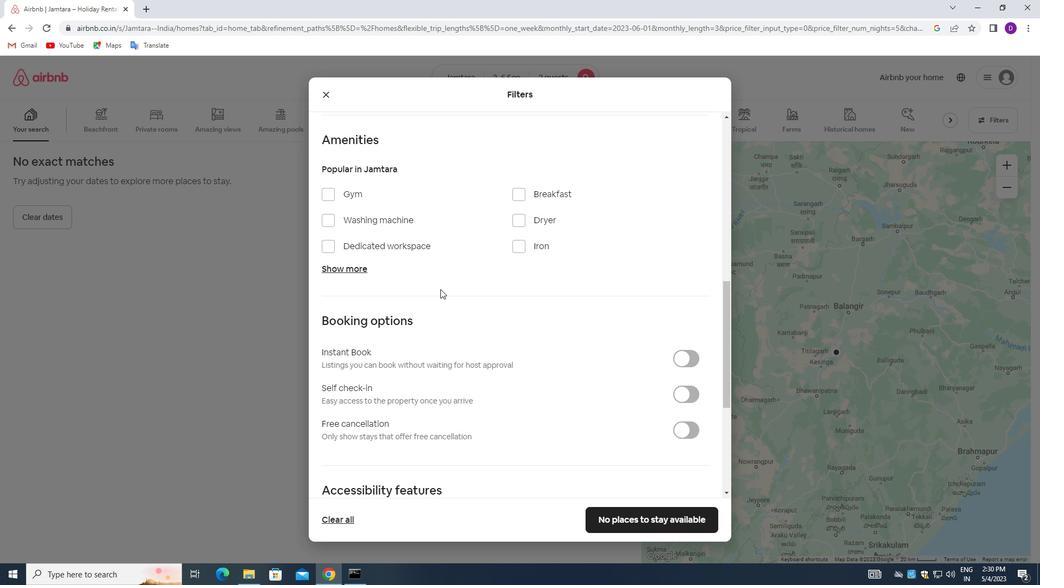 
Action: Mouse moved to (677, 289)
Screenshot: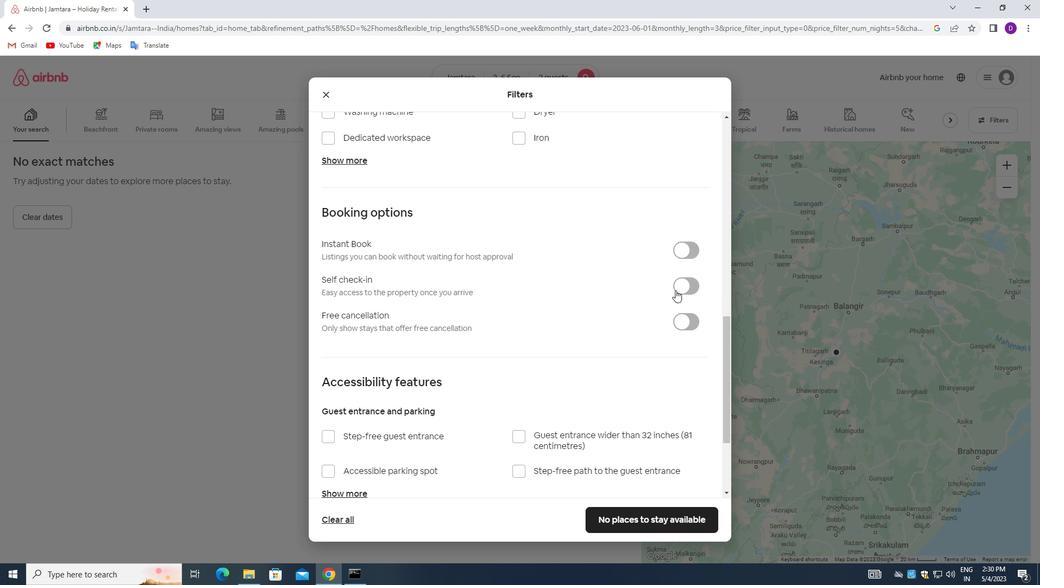 
Action: Mouse pressed left at (677, 289)
Screenshot: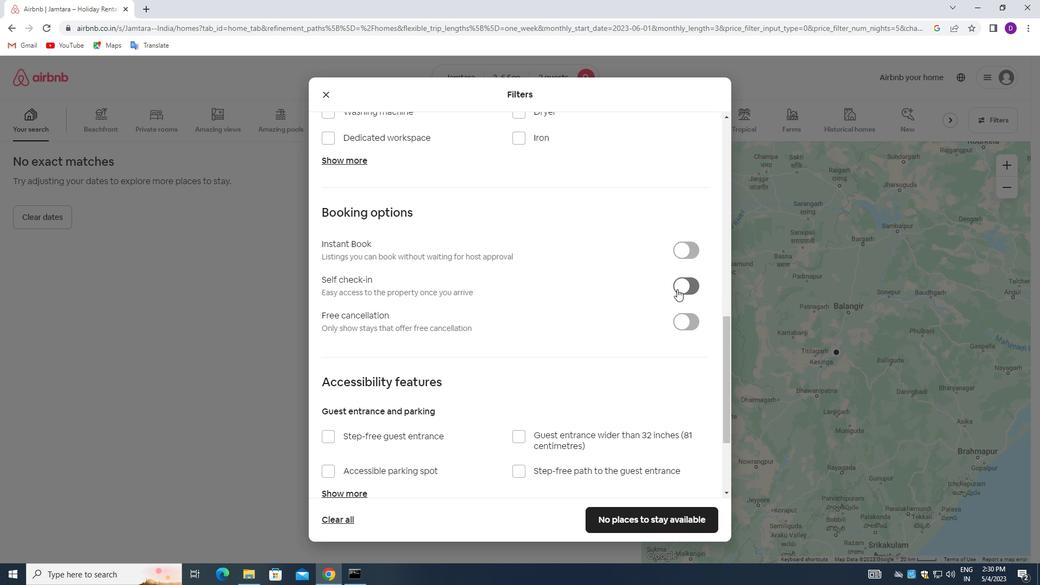 
Action: Mouse moved to (436, 289)
Screenshot: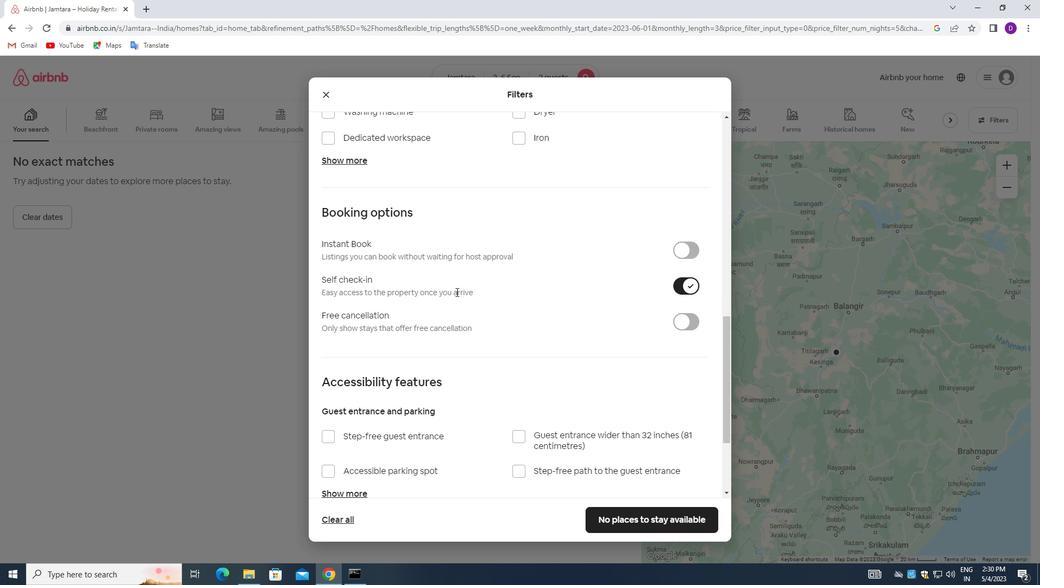 
Action: Mouse scrolled (436, 289) with delta (0, 0)
Screenshot: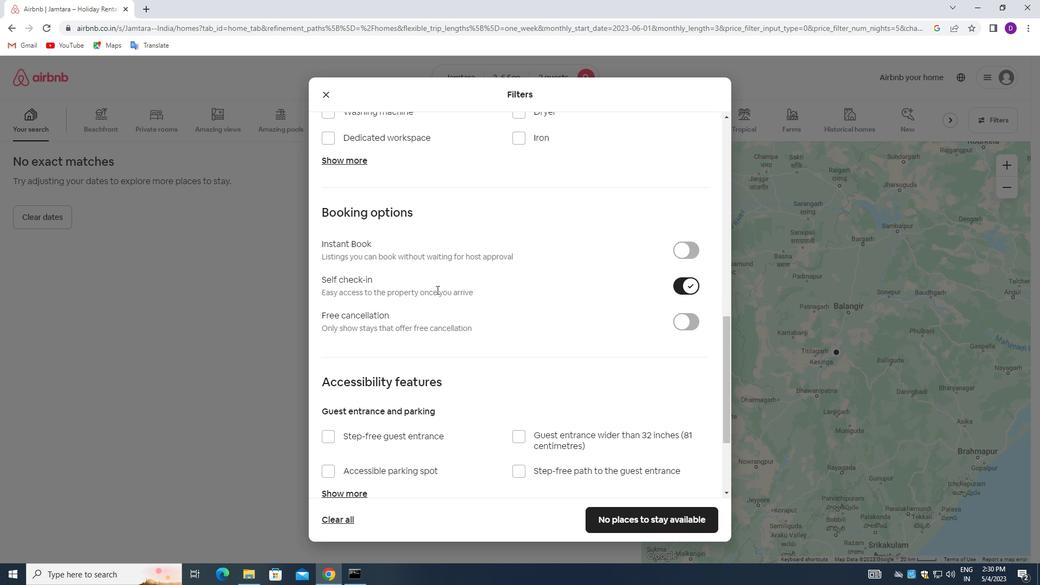 
Action: Mouse moved to (453, 288)
Screenshot: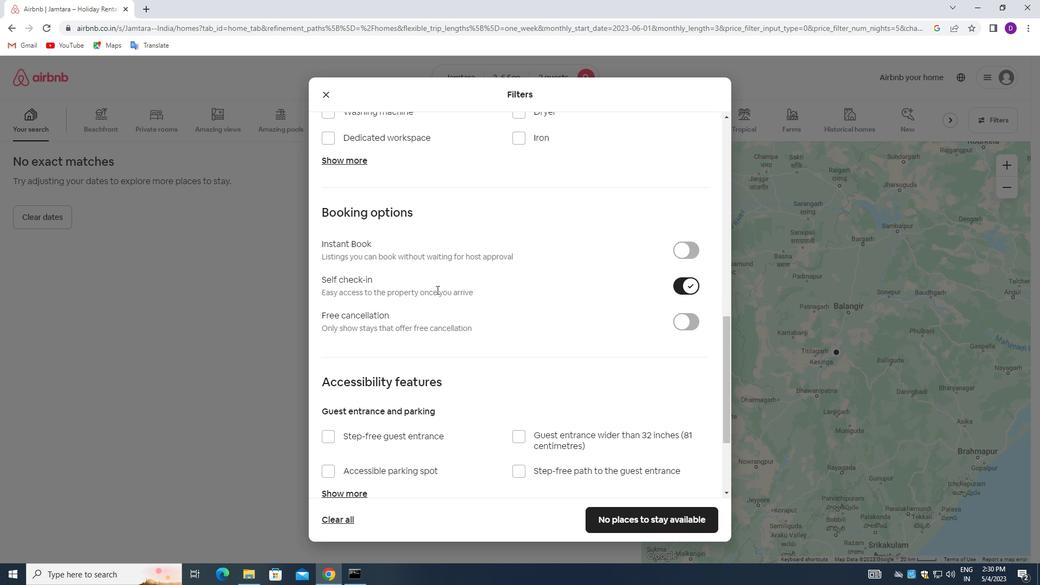 
Action: Mouse scrolled (453, 287) with delta (0, 0)
Screenshot: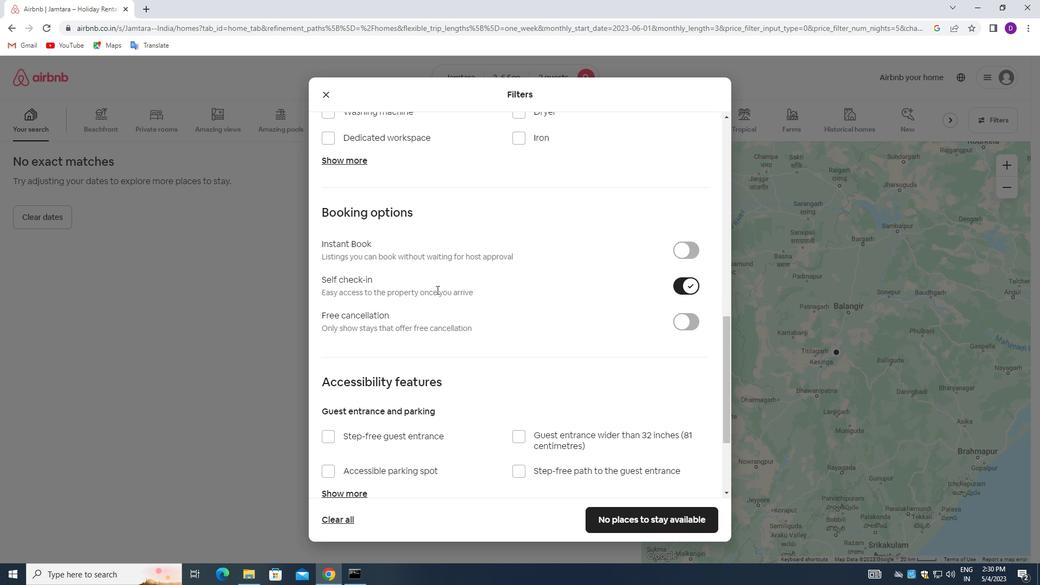 
Action: Mouse moved to (478, 282)
Screenshot: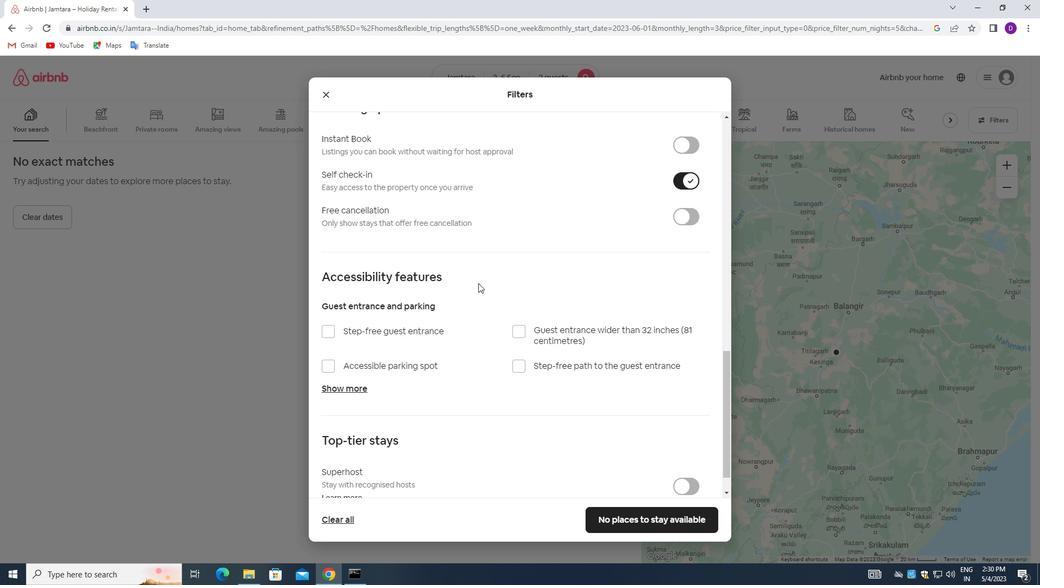 
Action: Mouse scrolled (478, 282) with delta (0, 0)
Screenshot: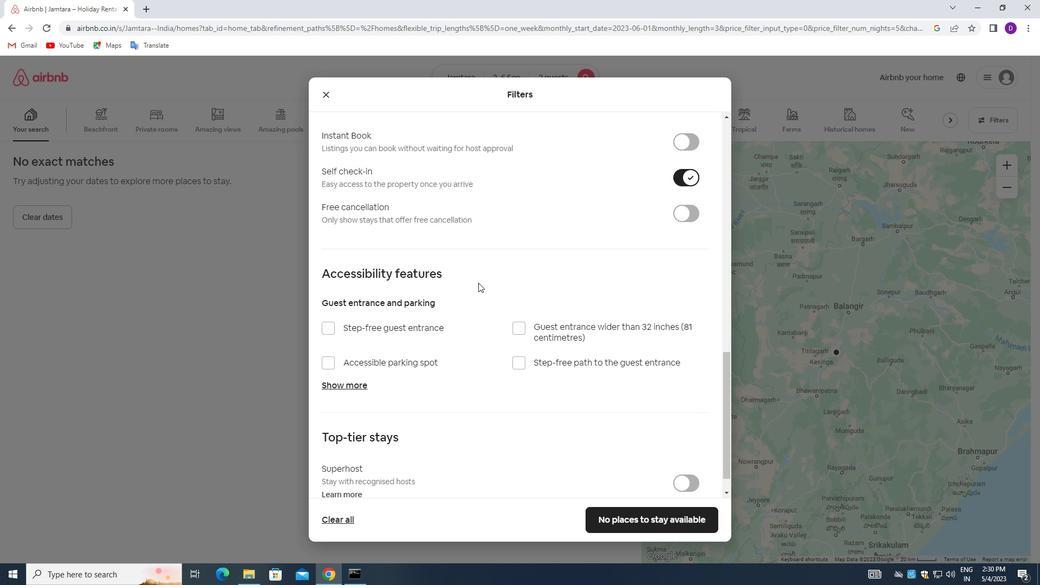 
Action: Mouse moved to (479, 282)
Screenshot: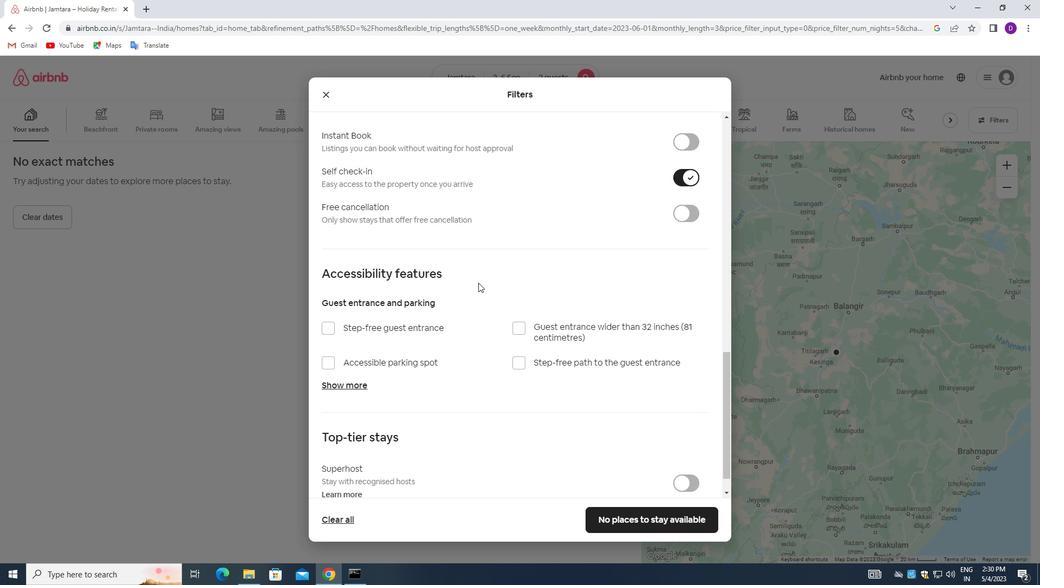
Action: Mouse scrolled (479, 282) with delta (0, 0)
Screenshot: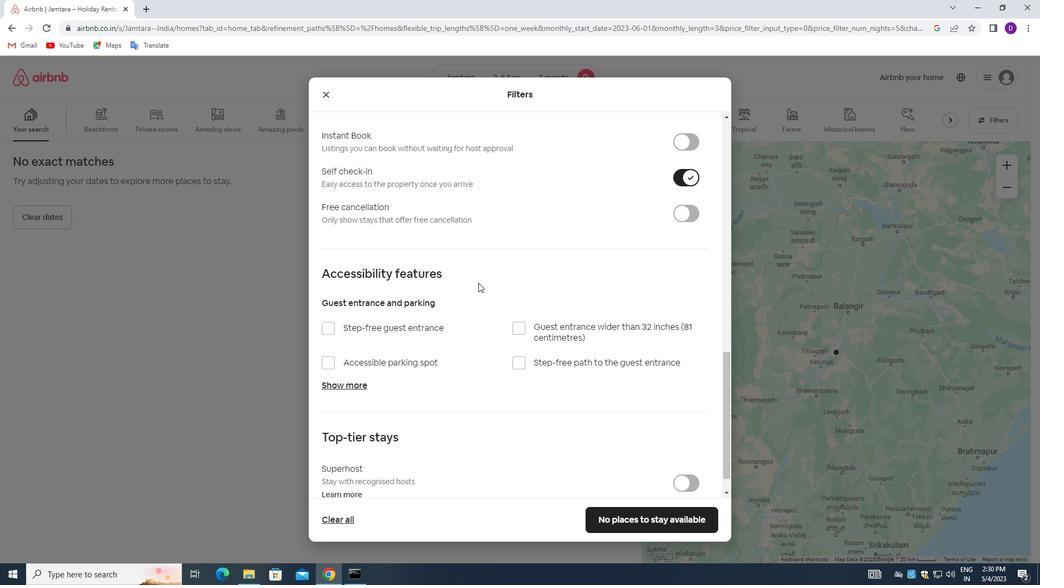 
Action: Mouse moved to (479, 282)
Screenshot: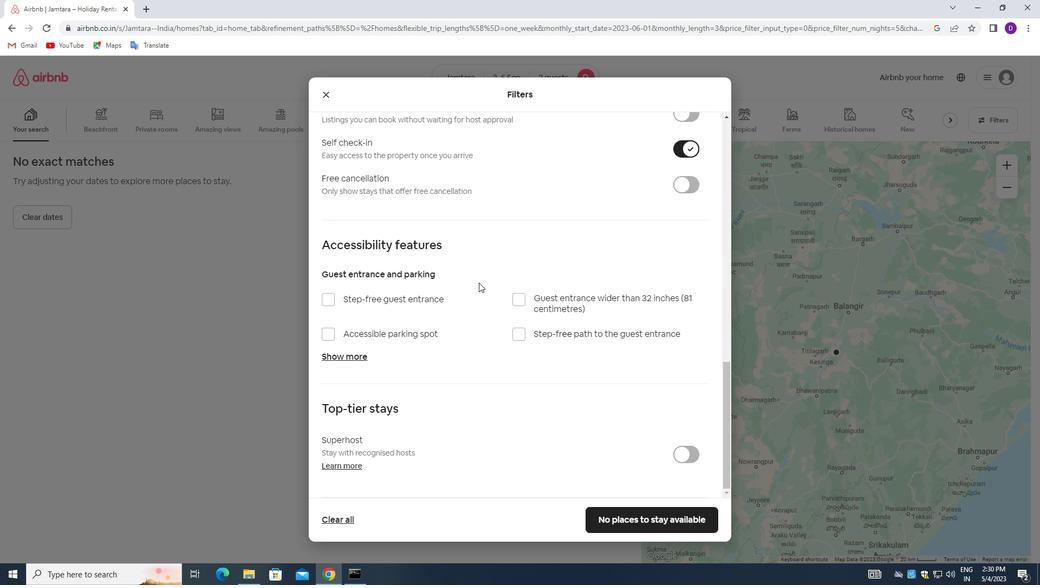 
Action: Mouse scrolled (479, 282) with delta (0, 0)
Screenshot: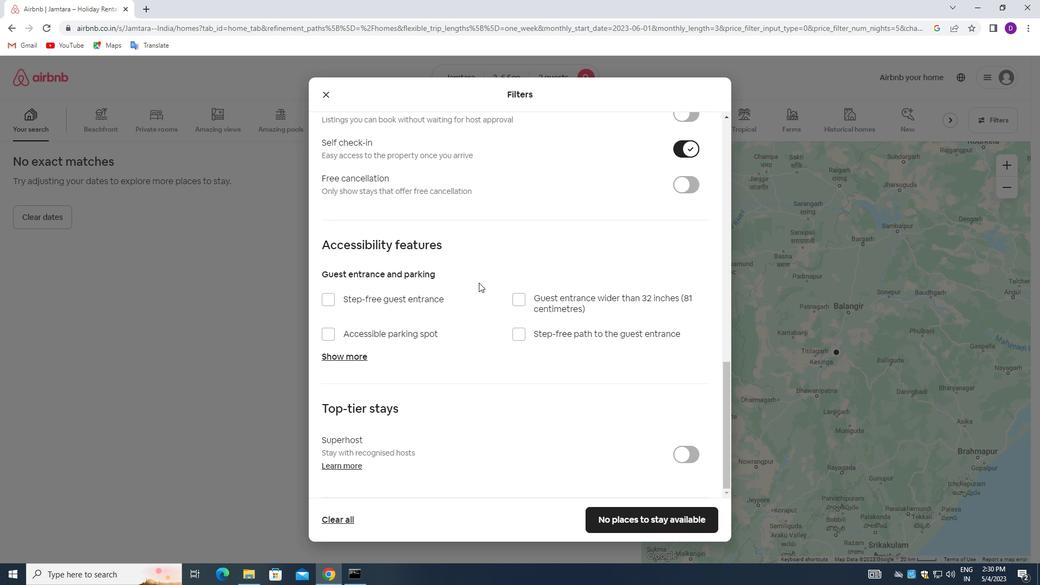 
Action: Mouse moved to (479, 282)
Screenshot: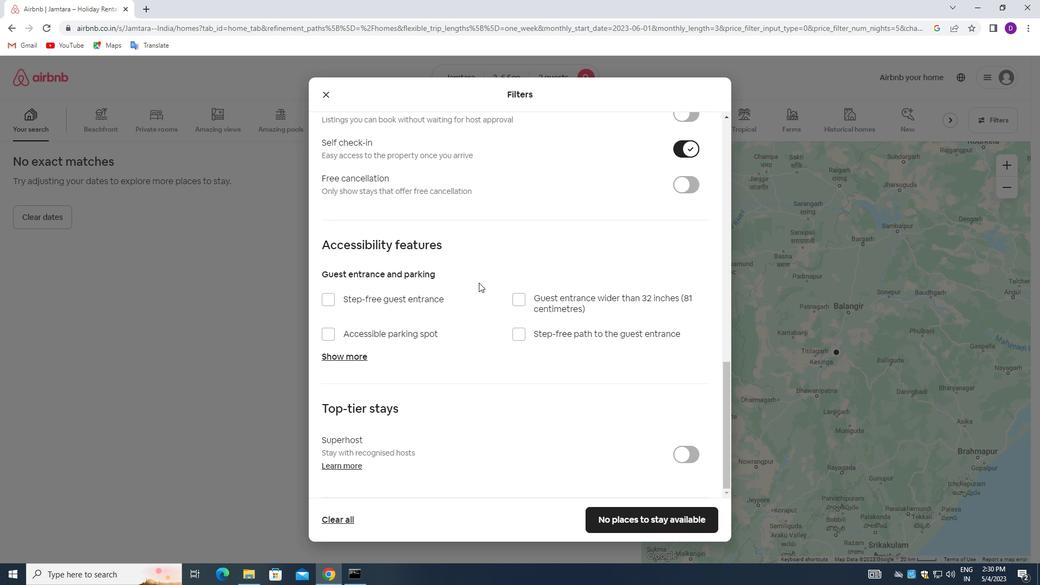 
Action: Mouse scrolled (479, 282) with delta (0, 0)
Screenshot: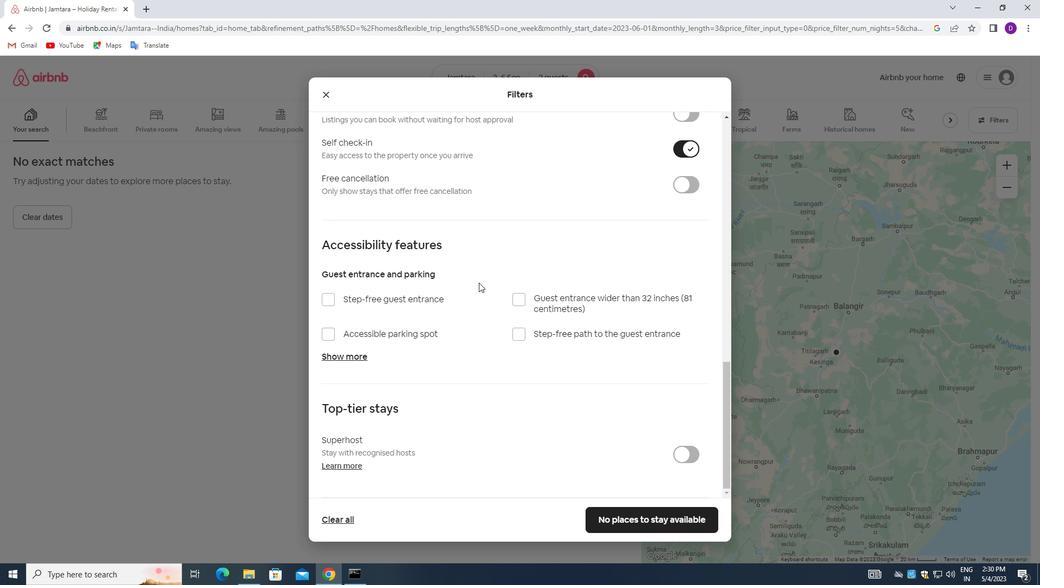 
Action: Mouse moved to (479, 283)
Screenshot: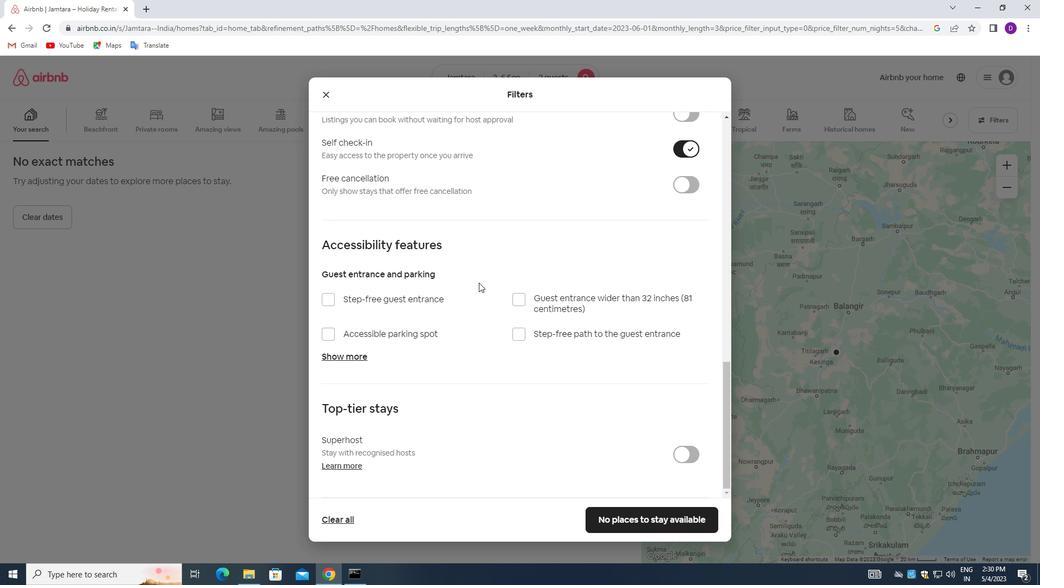 
Action: Mouse scrolled (479, 283) with delta (0, 0)
Screenshot: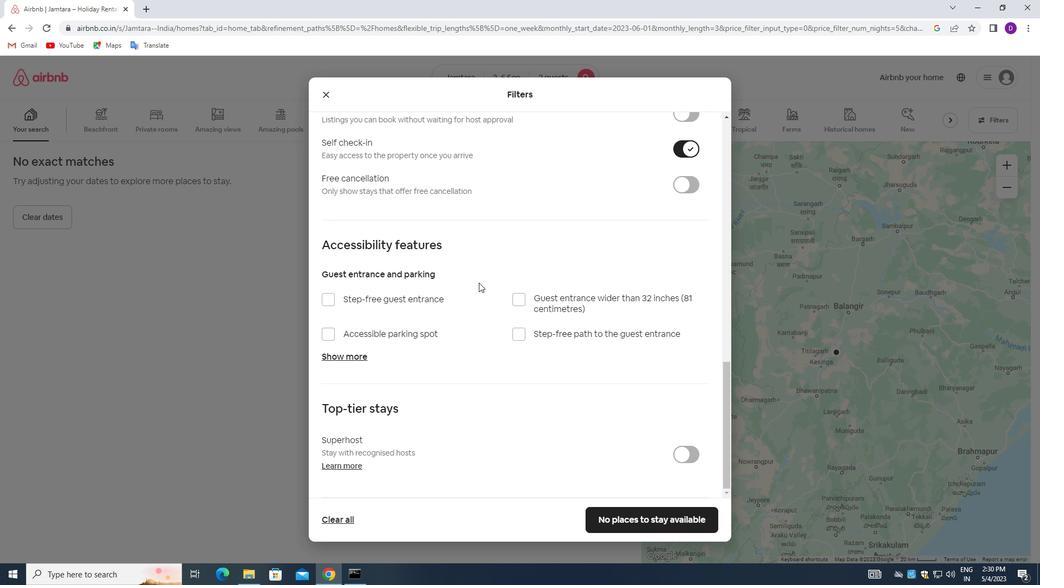 
Action: Mouse moved to (641, 515)
Screenshot: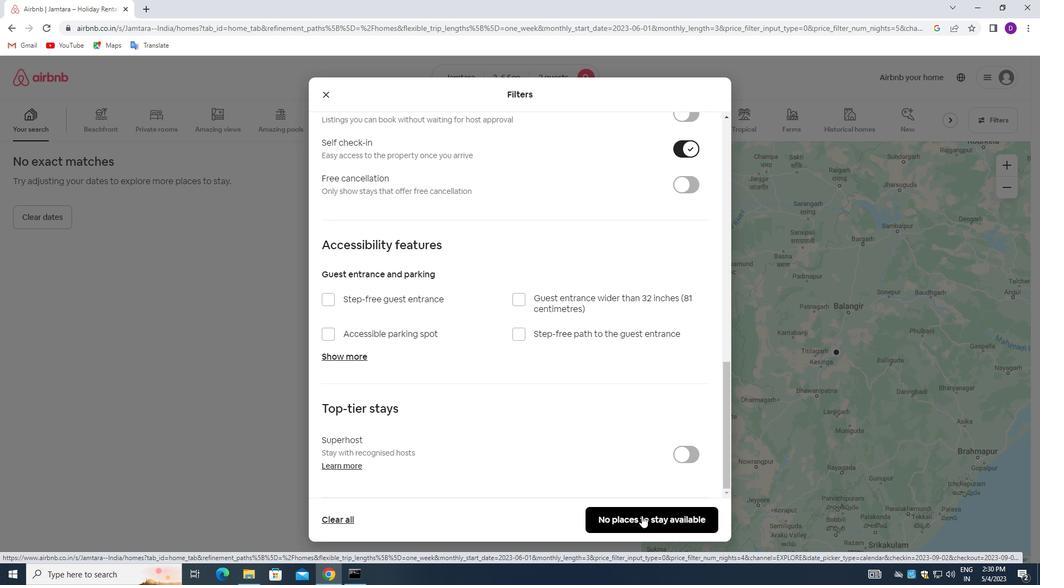 
Action: Mouse pressed left at (641, 515)
Screenshot: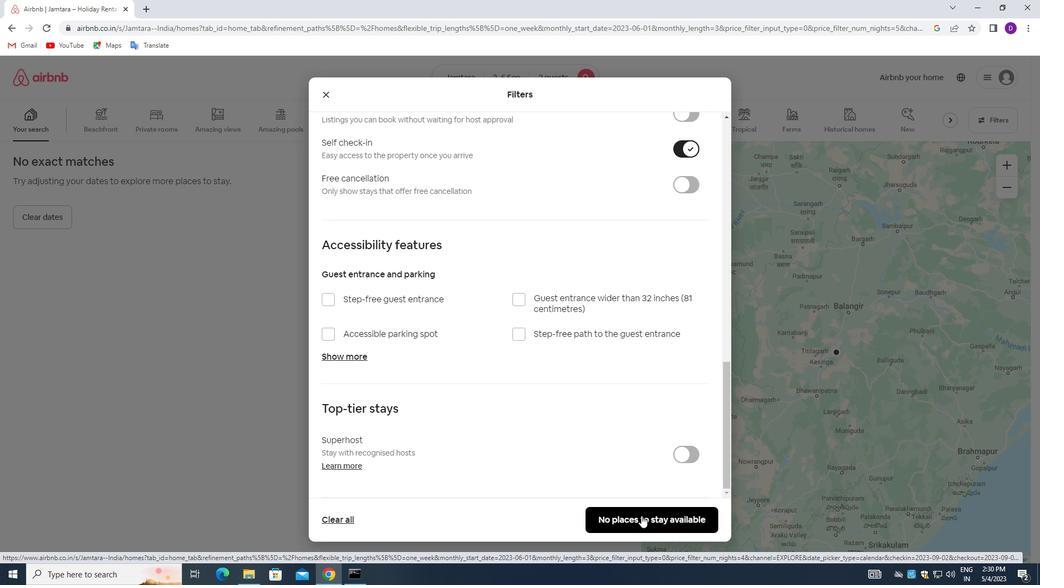 
Action: Mouse moved to (595, 329)
Screenshot: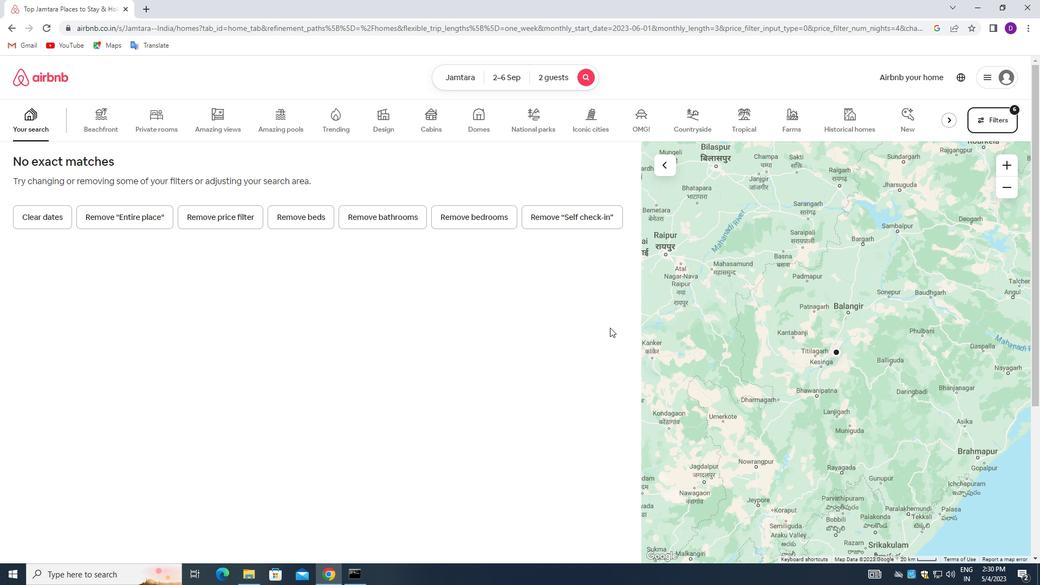 
